 Task: Find connections with filter location Loja with filter topic #managementwith filter profile language German with filter current company CavinKare with filter school Vasireddy Venkatadri Institute of Technology, Nambur (V), Pedakakani(M), PIN-522508(CC-BQ) with filter industry Medical Practices with filter service category Corporate Law with filter keywords title Over the Phone Interpreter
Action: Mouse moved to (577, 80)
Screenshot: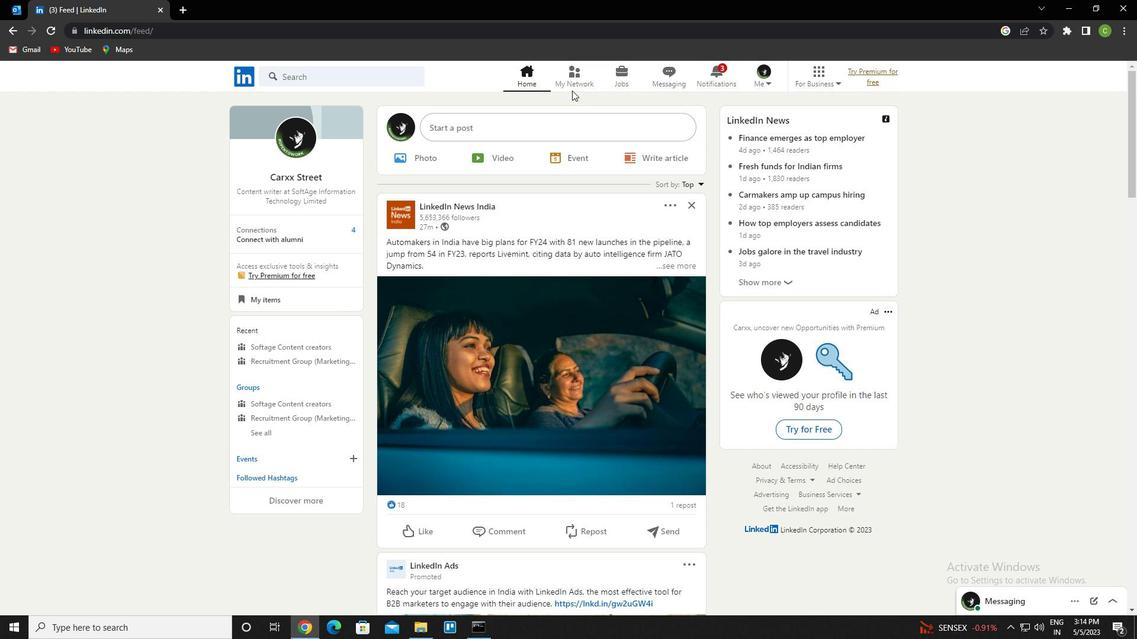 
Action: Mouse pressed left at (577, 80)
Screenshot: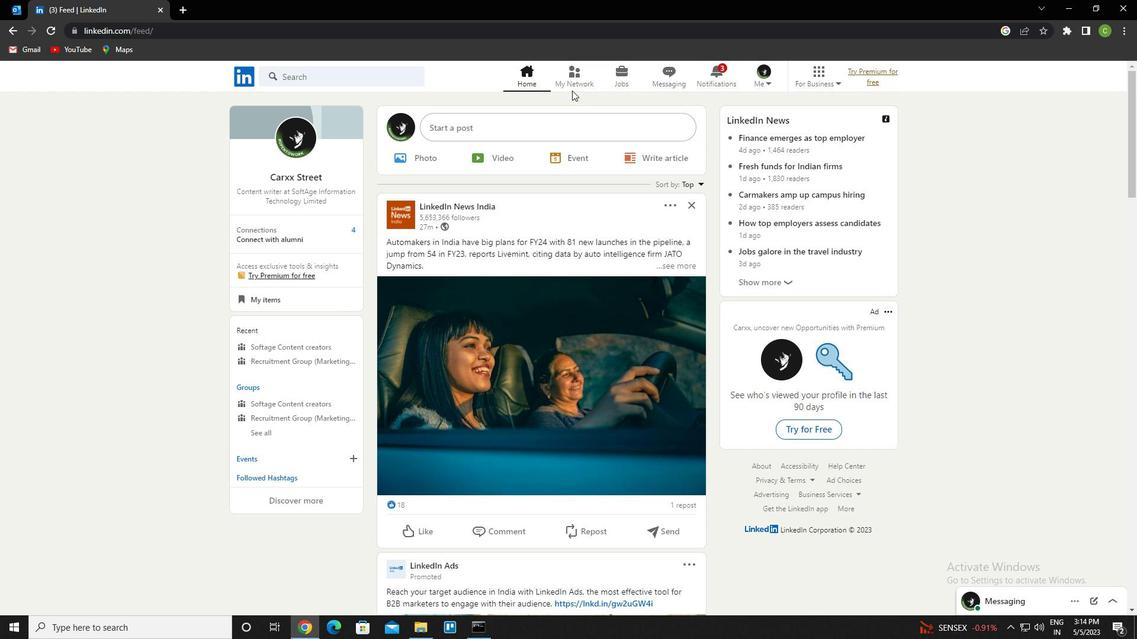 
Action: Mouse moved to (382, 143)
Screenshot: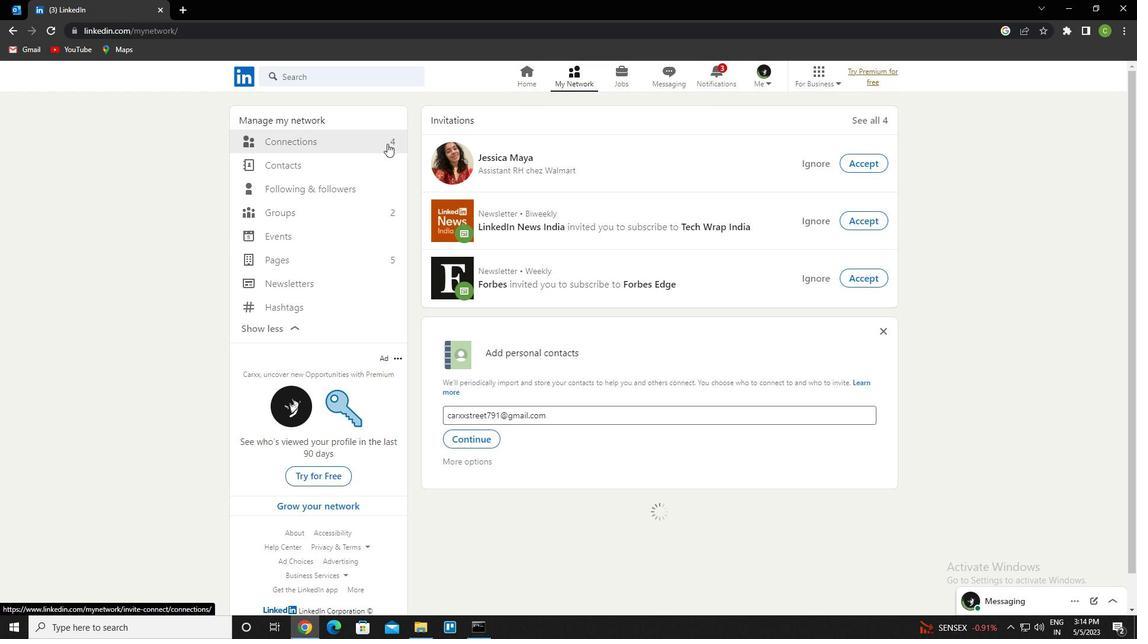 
Action: Mouse pressed left at (382, 143)
Screenshot: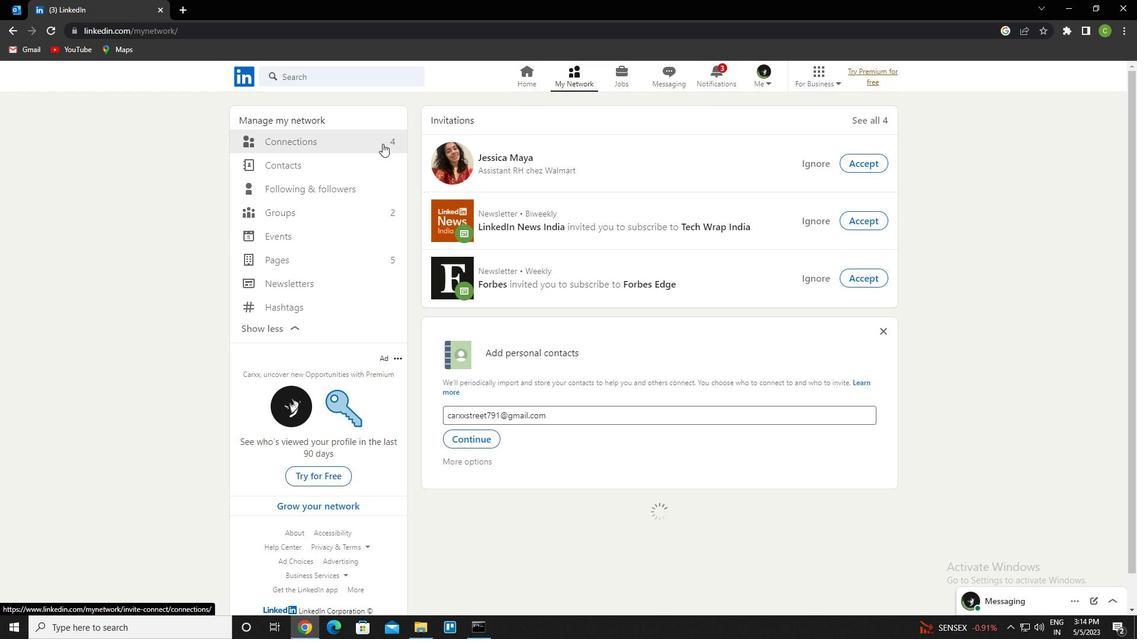 
Action: Mouse moved to (678, 145)
Screenshot: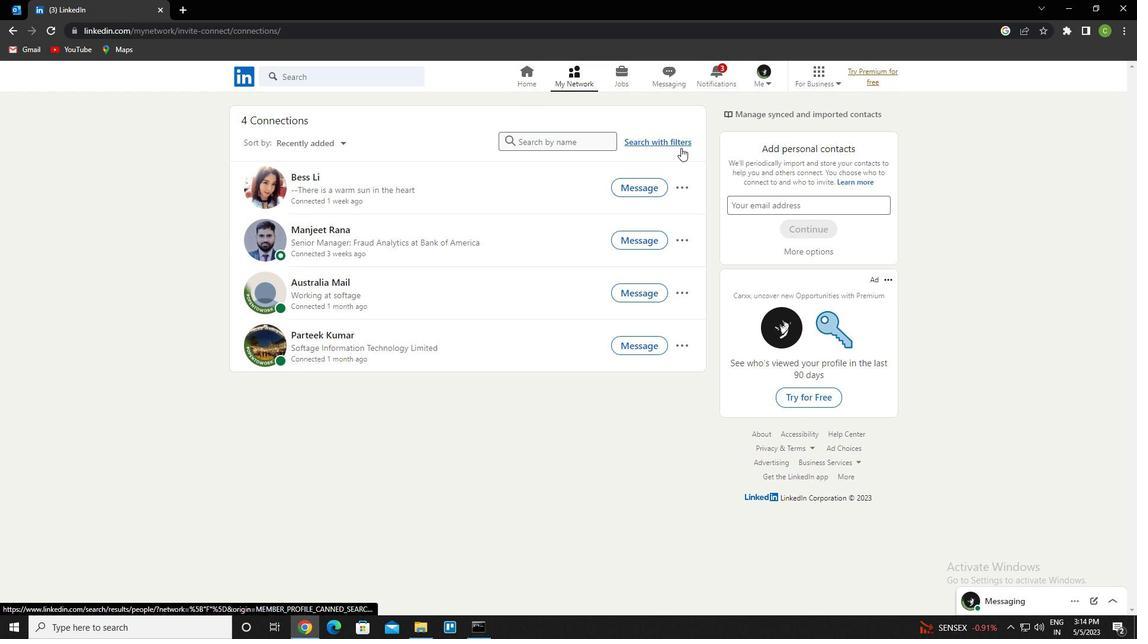 
Action: Mouse pressed left at (678, 145)
Screenshot: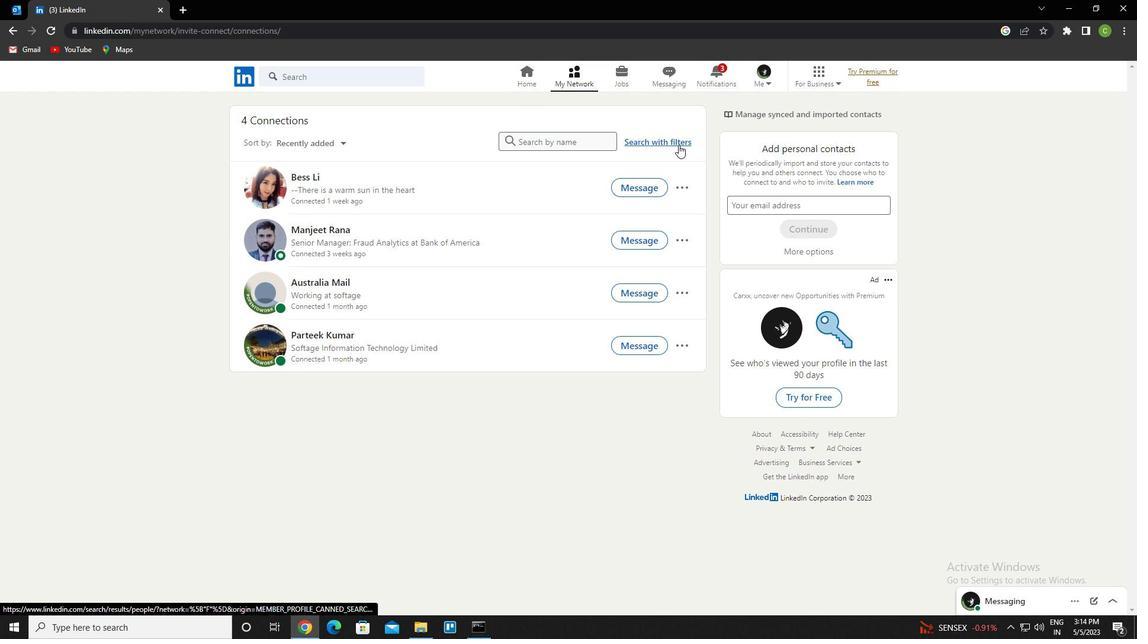 
Action: Mouse moved to (604, 110)
Screenshot: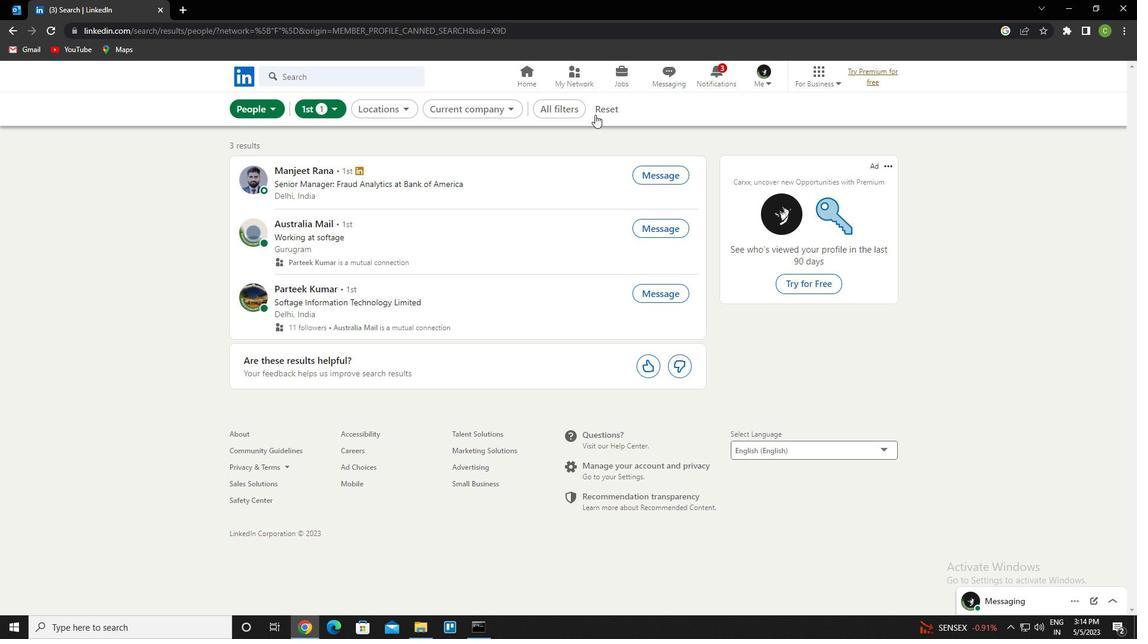 
Action: Mouse pressed left at (604, 110)
Screenshot: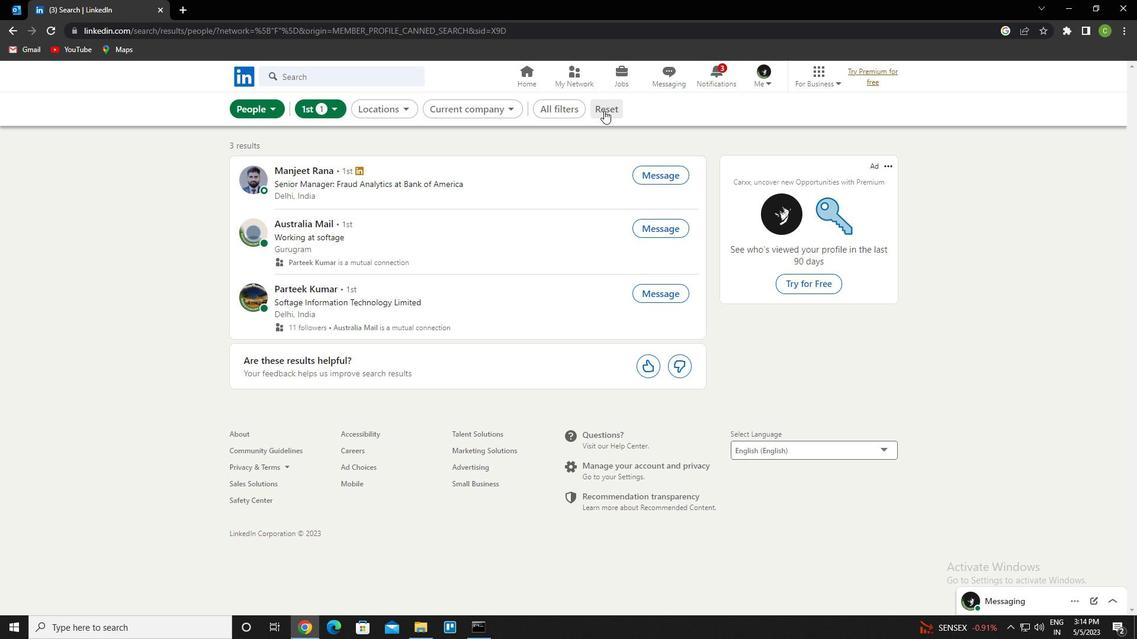 
Action: Mouse moved to (584, 111)
Screenshot: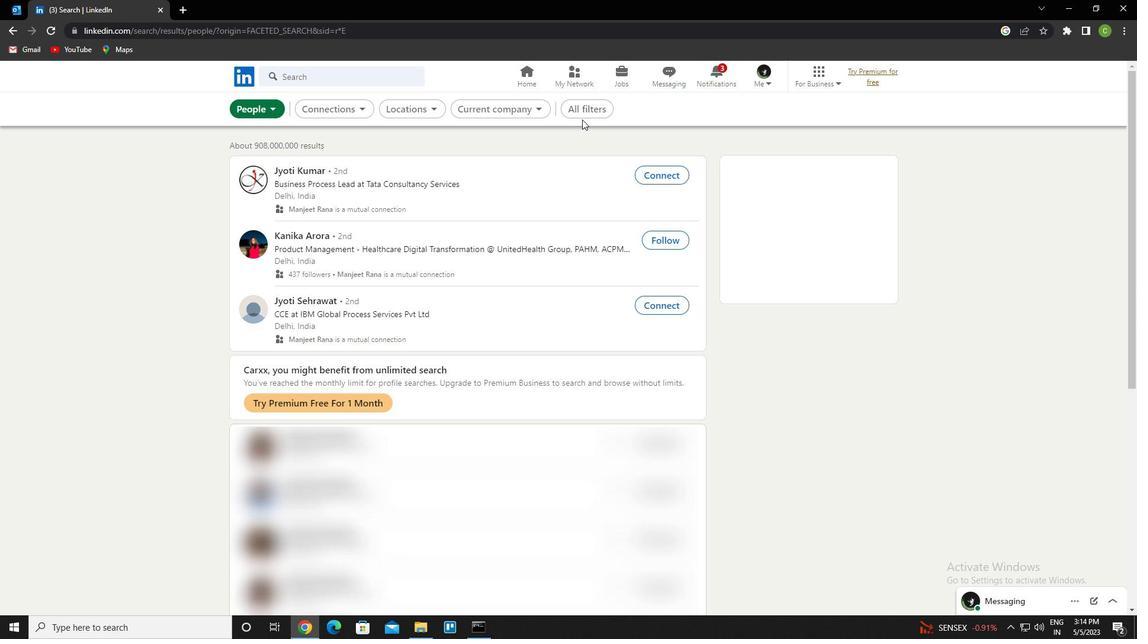 
Action: Mouse pressed left at (584, 111)
Screenshot: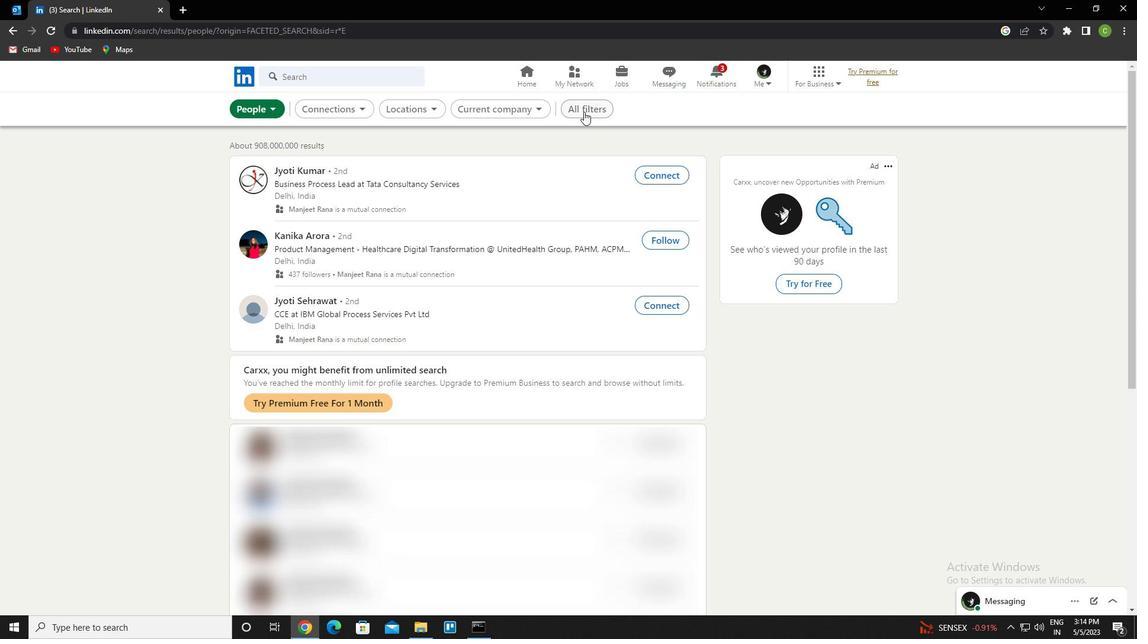 
Action: Mouse moved to (1008, 390)
Screenshot: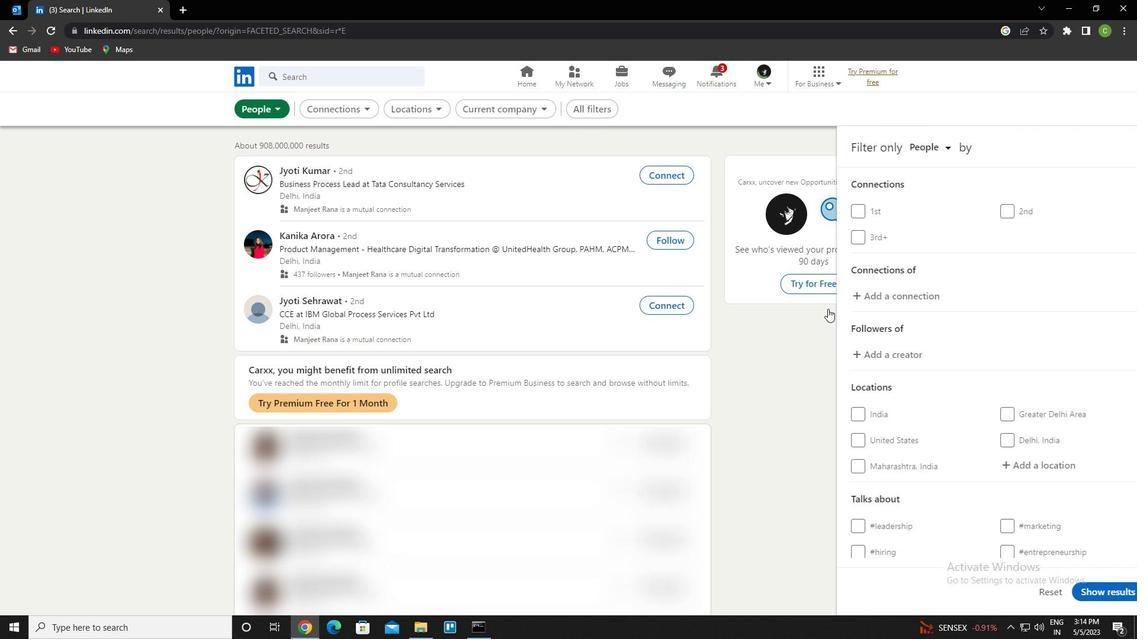 
Action: Mouse scrolled (1008, 389) with delta (0, 0)
Screenshot: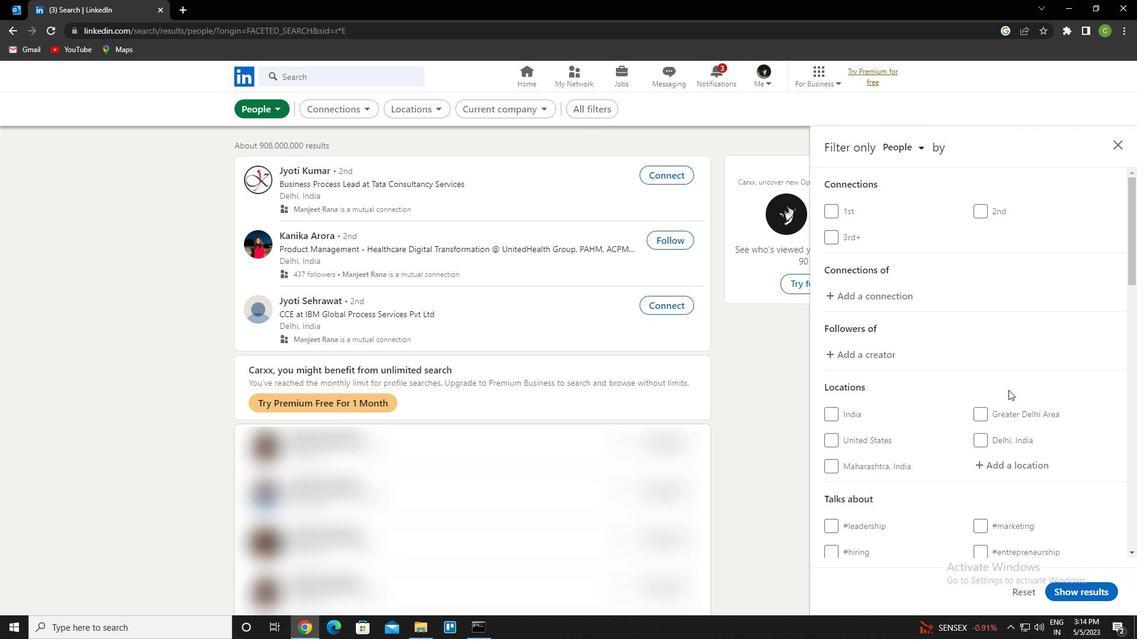 
Action: Mouse scrolled (1008, 389) with delta (0, 0)
Screenshot: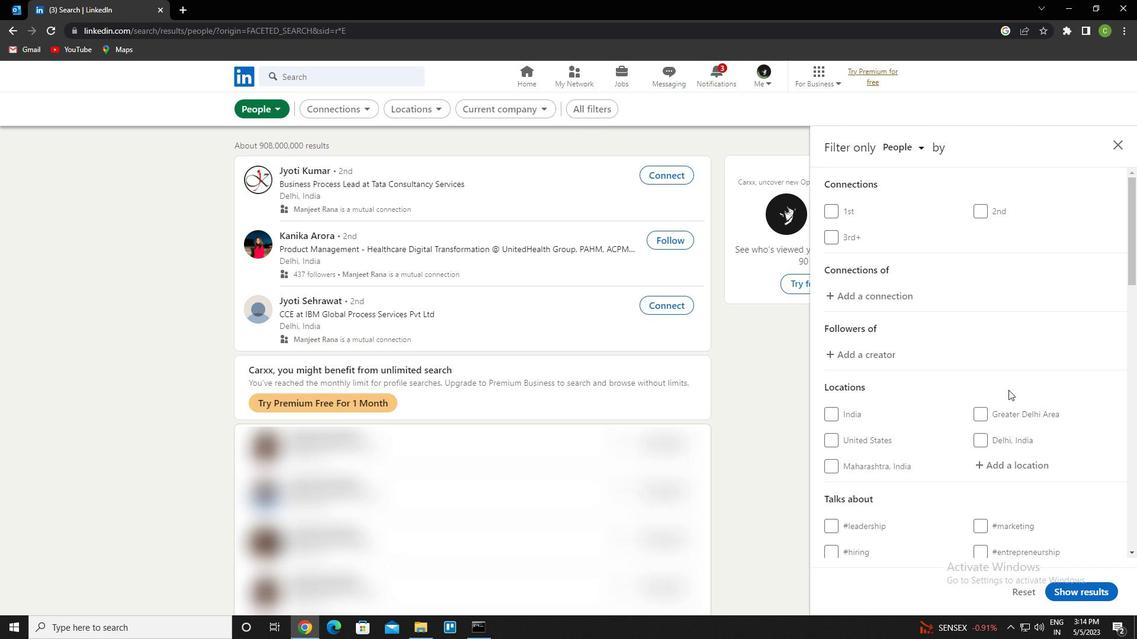 
Action: Mouse moved to (1017, 348)
Screenshot: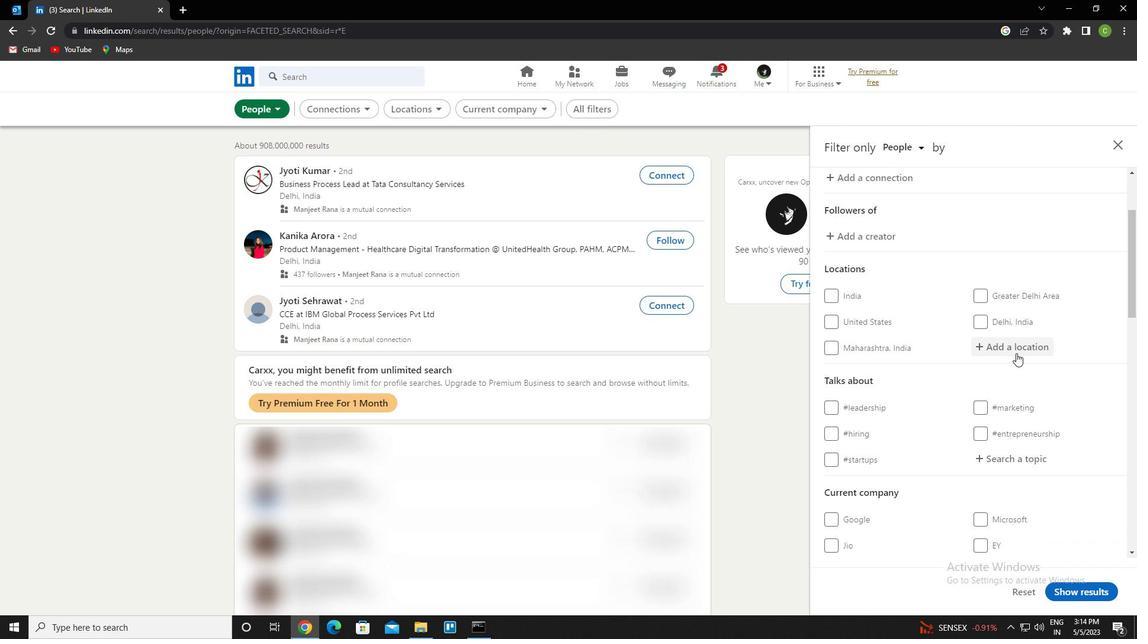
Action: Mouse pressed left at (1017, 348)
Screenshot: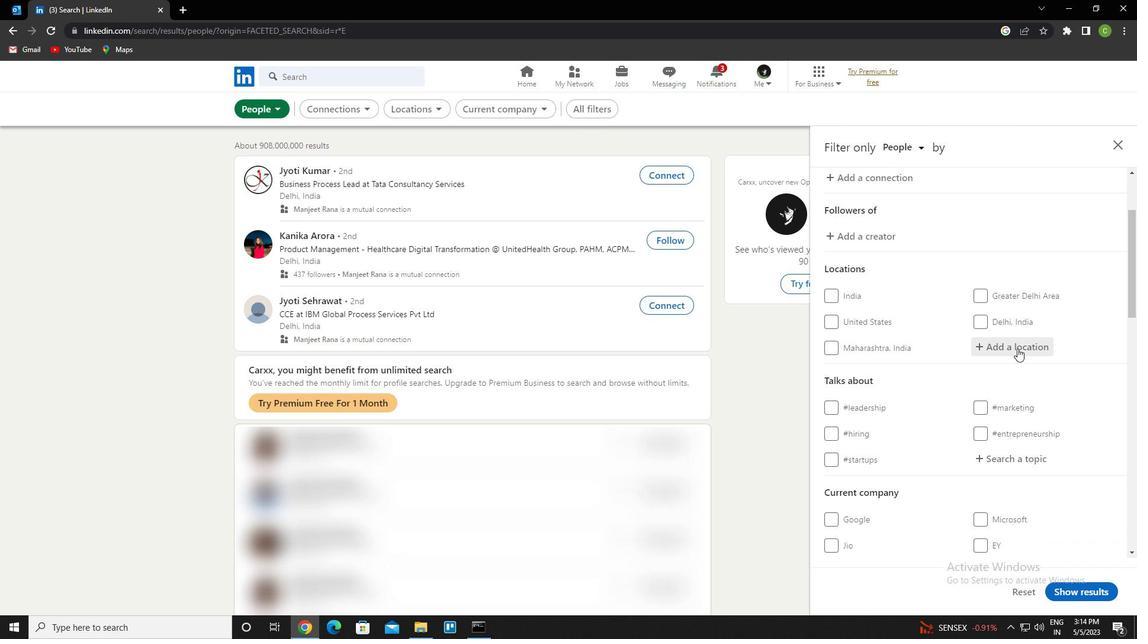 
Action: Key pressed <Key.caps_lock><Key.caps_lock><Key.caps_lock><Key.caps_lock><Key.caps_lock><Key.caps_lock><Key.caps_lock><Key.caps_lock><Key.caps_lock><Key.caps_lock><Key.caps_lock><Key.caps_lock><Key.caps_lock><Key.caps_lock><Key.caps_lock><Key.caps_lock><Key.caps_lock><Key.caps_lock><Key.caps_lock><Key.caps_lock><Key.caps_lock><Key.caps_lock><Key.caps_lock><Key.caps_lock><Key.caps_lock><Key.caps_lock><Key.caps_lock><Key.caps_lock><Key.caps_lock><Key.caps_lock><Key.caps_lock><Key.caps_lock><Key.caps_lock><Key.caps_lock><Key.caps_lock><Key.caps_lock><Key.caps_lock><Key.caps_lock><Key.caps_lock><Key.caps_lock><Key.caps_lock><Key.caps_lock><Key.caps_lock><Key.caps_lock><Key.caps_lock><Key.caps_lock><Key.caps_lock><Key.caps_lock><Key.caps_lock><Key.caps_lock><Key.caps_lock><Key.caps_lock><Key.caps_lock><Key.caps_lock><Key.caps_lock><Key.caps_lock><Key.caps_lock><Key.caps_lock><Key.caps_lock><Key.caps_lock><Key.caps_lock><Key.caps_lock><Key.caps_lock><Key.caps_lock><Key.caps_lock><Key.caps_lock><Key.caps_lock><Key.caps_lock><Key.caps_lock><Key.caps_lock><Key.caps_lock><Key.caps_lock><Key.caps_lock>Loja<Key.down><Key.enter>
Screenshot: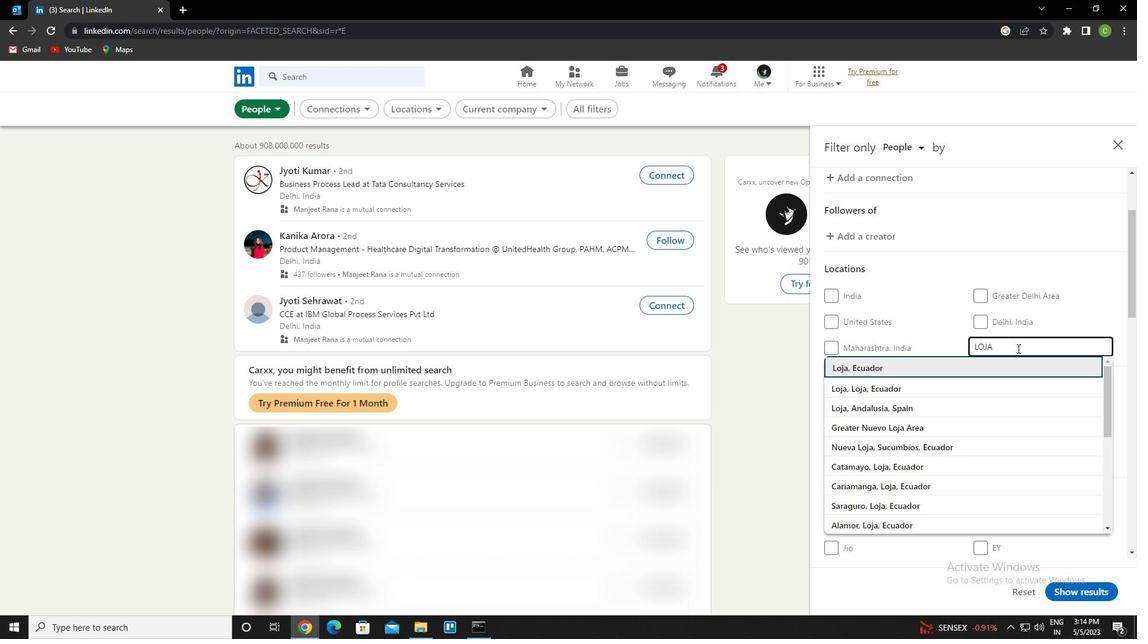 
Action: Mouse moved to (1017, 487)
Screenshot: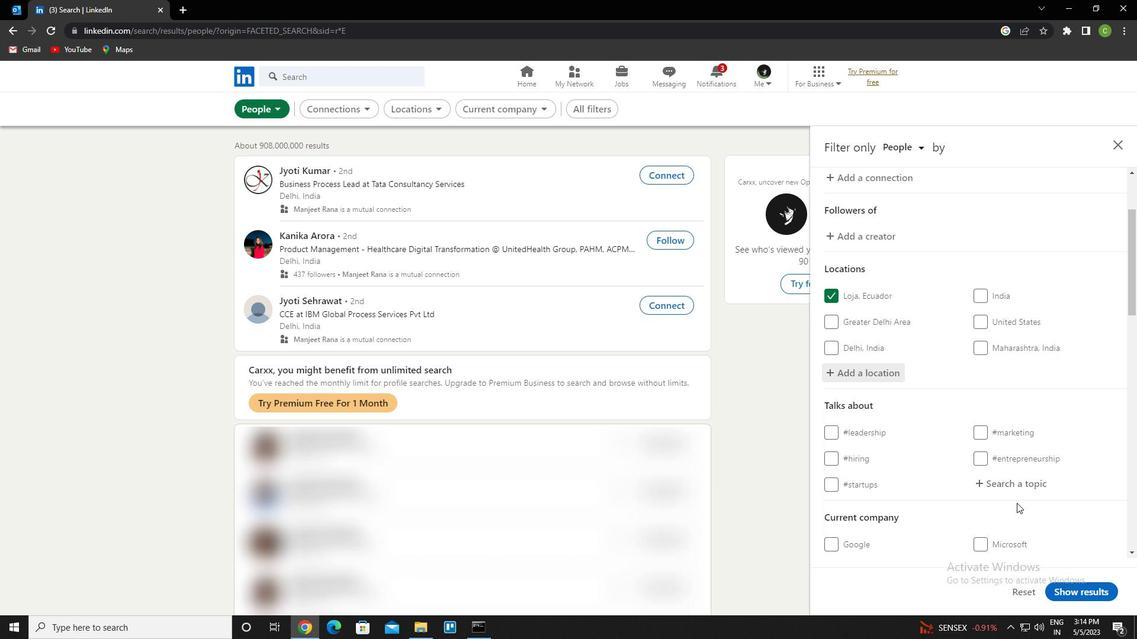 
Action: Mouse pressed left at (1017, 487)
Screenshot: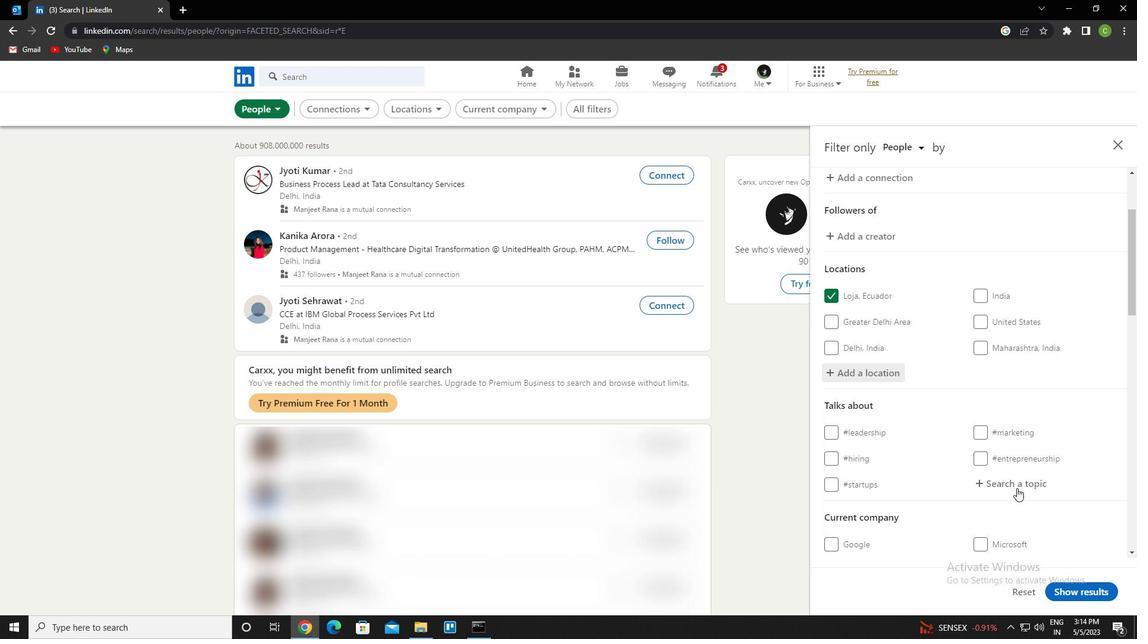 
Action: Key pressed m<Key.caps_lock>anagemn<Key.backspace>ent<Key.down><Key.enter>
Screenshot: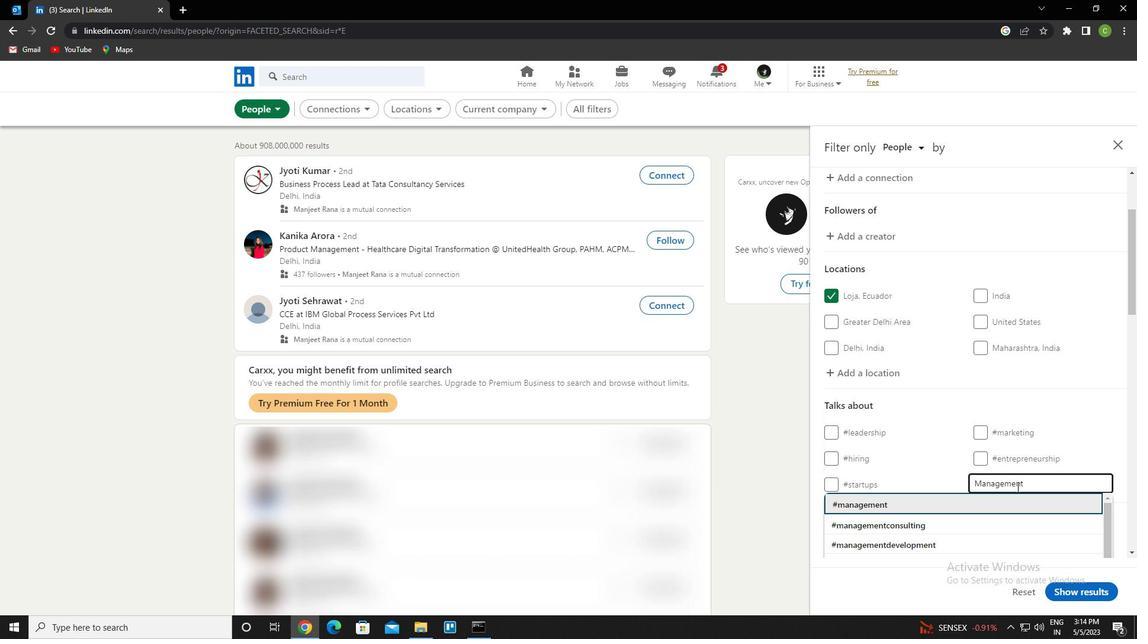 
Action: Mouse scrolled (1017, 486) with delta (0, 0)
Screenshot: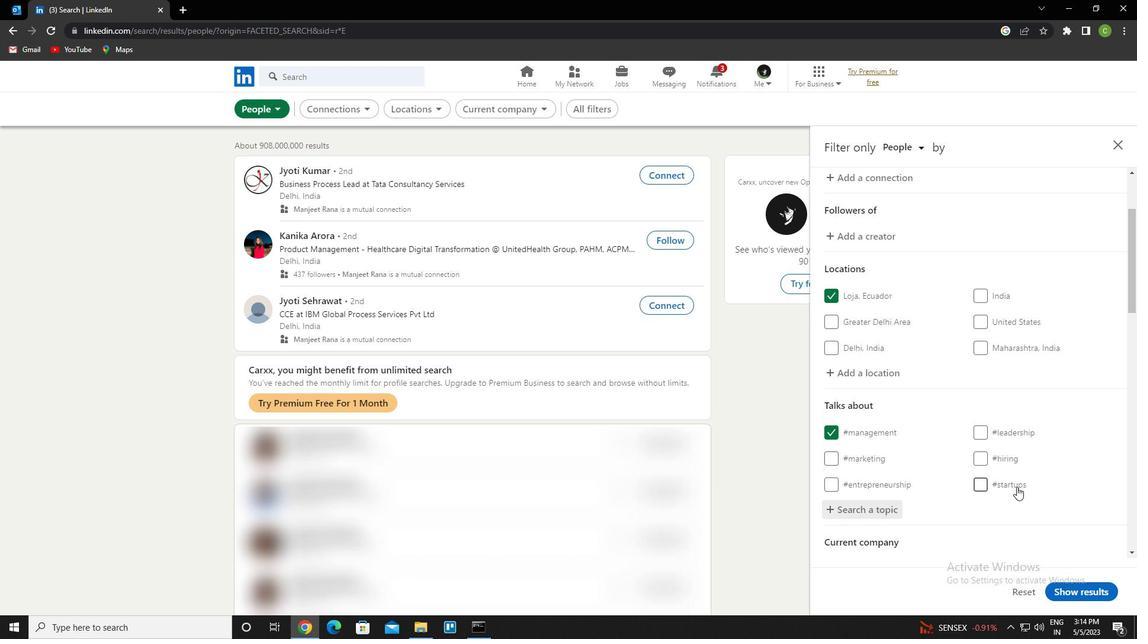 
Action: Mouse moved to (1017, 487)
Screenshot: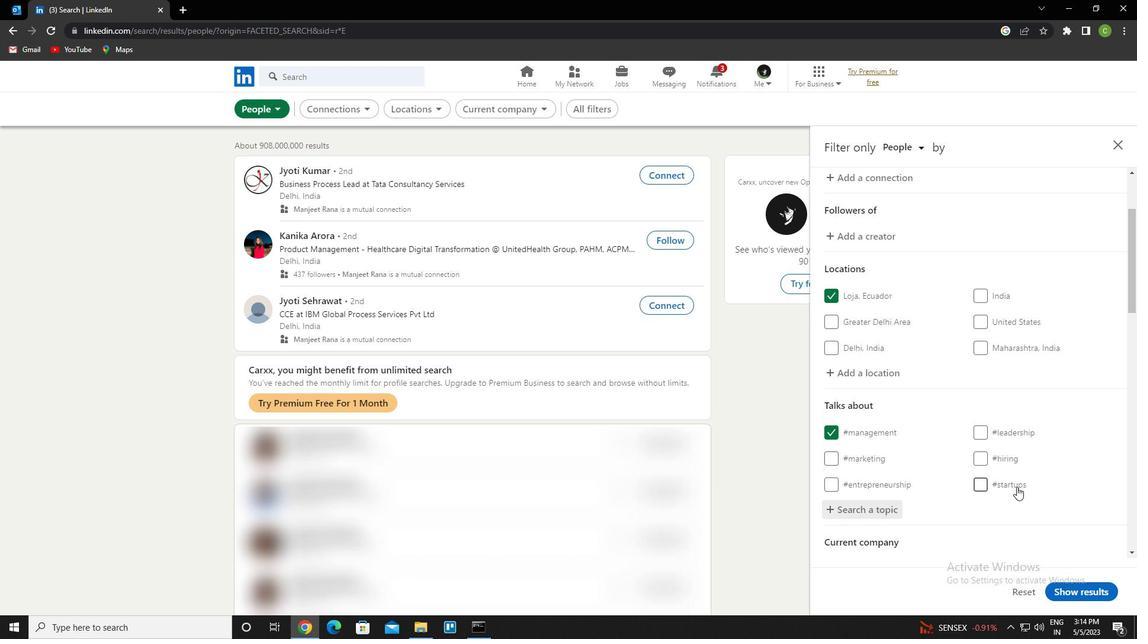 
Action: Mouse scrolled (1017, 486) with delta (0, 0)
Screenshot: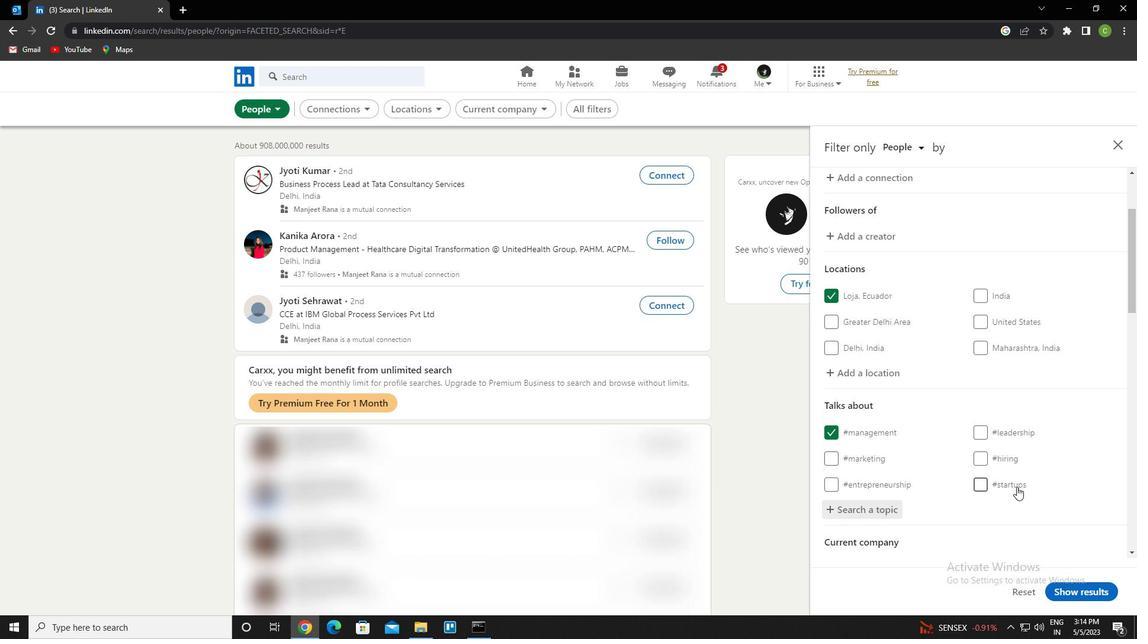
Action: Mouse moved to (1009, 481)
Screenshot: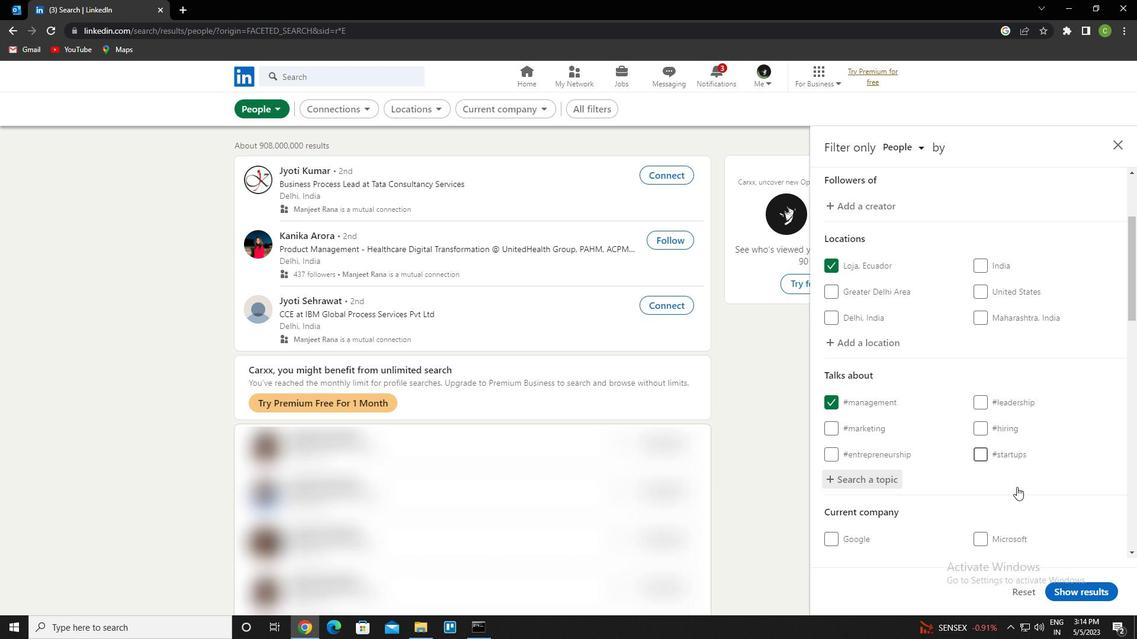 
Action: Mouse scrolled (1009, 481) with delta (0, 0)
Screenshot: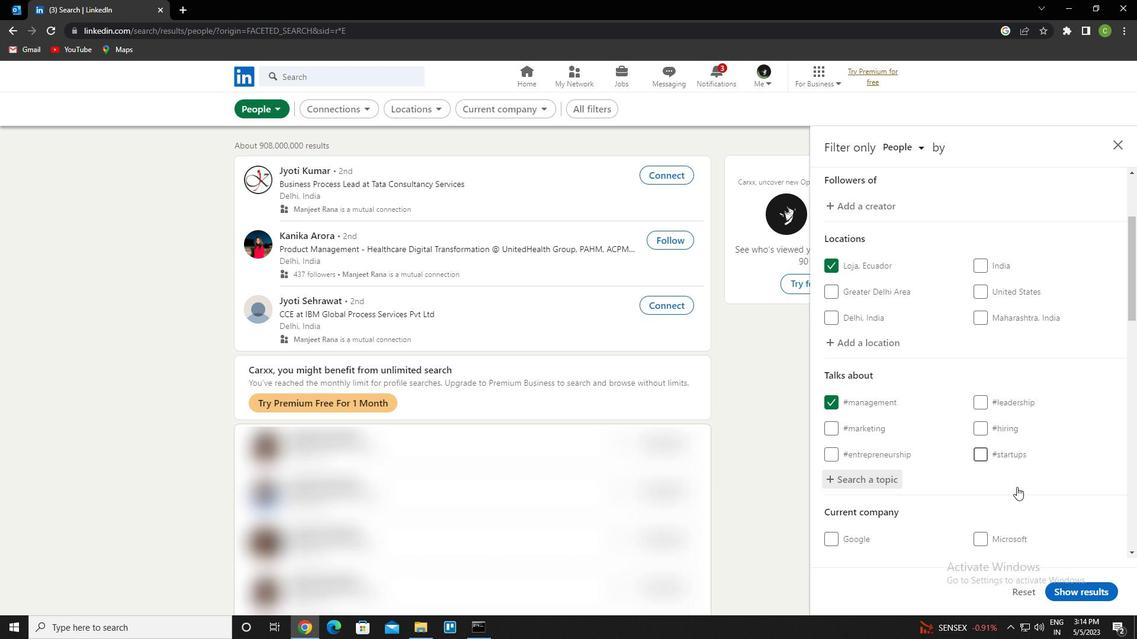 
Action: Mouse moved to (996, 467)
Screenshot: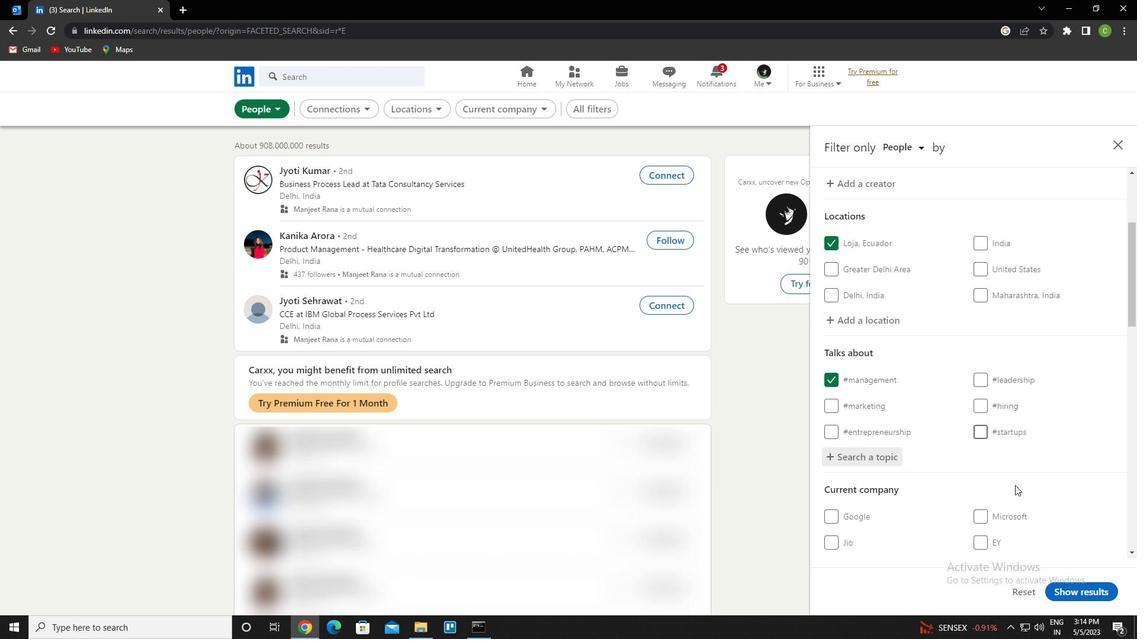 
Action: Mouse scrolled (996, 466) with delta (0, 0)
Screenshot: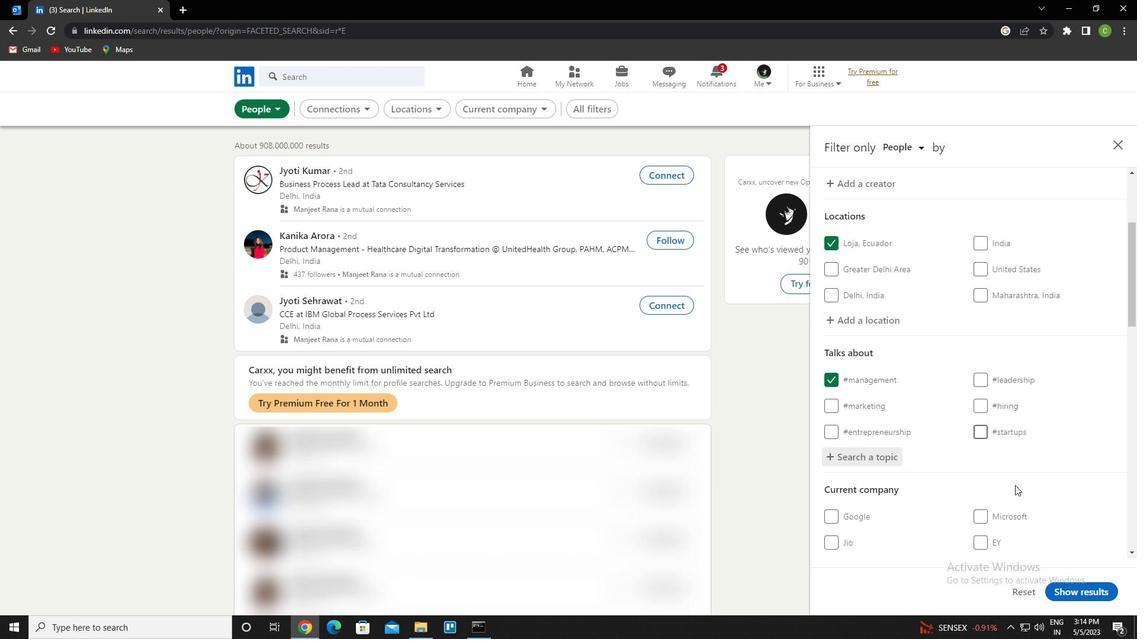 
Action: Mouse moved to (989, 458)
Screenshot: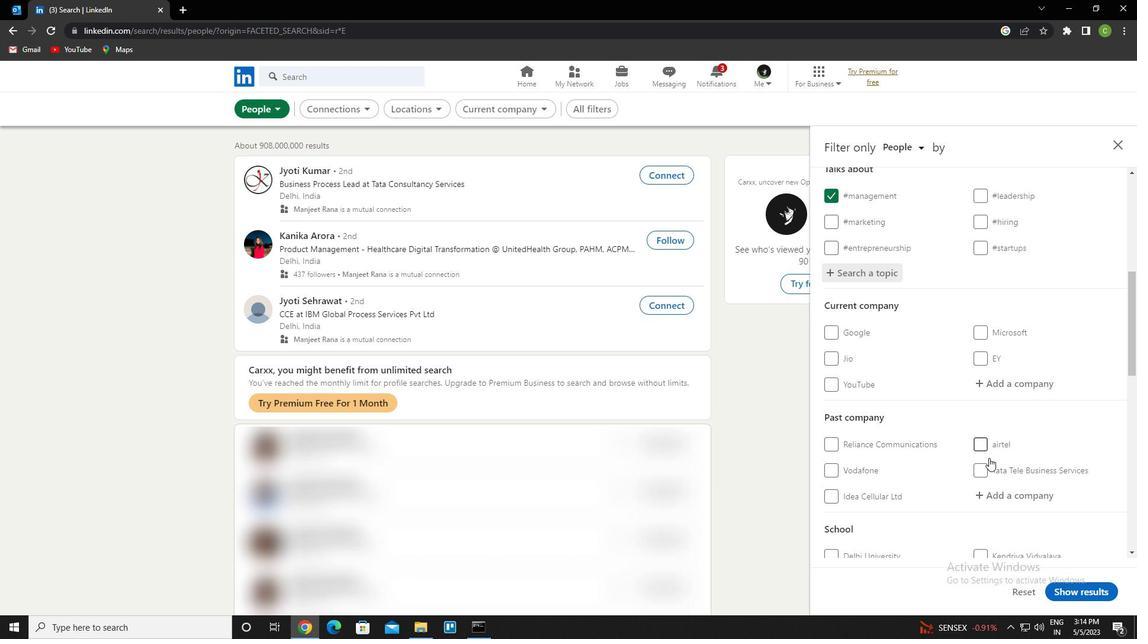 
Action: Mouse scrolled (989, 457) with delta (0, 0)
Screenshot: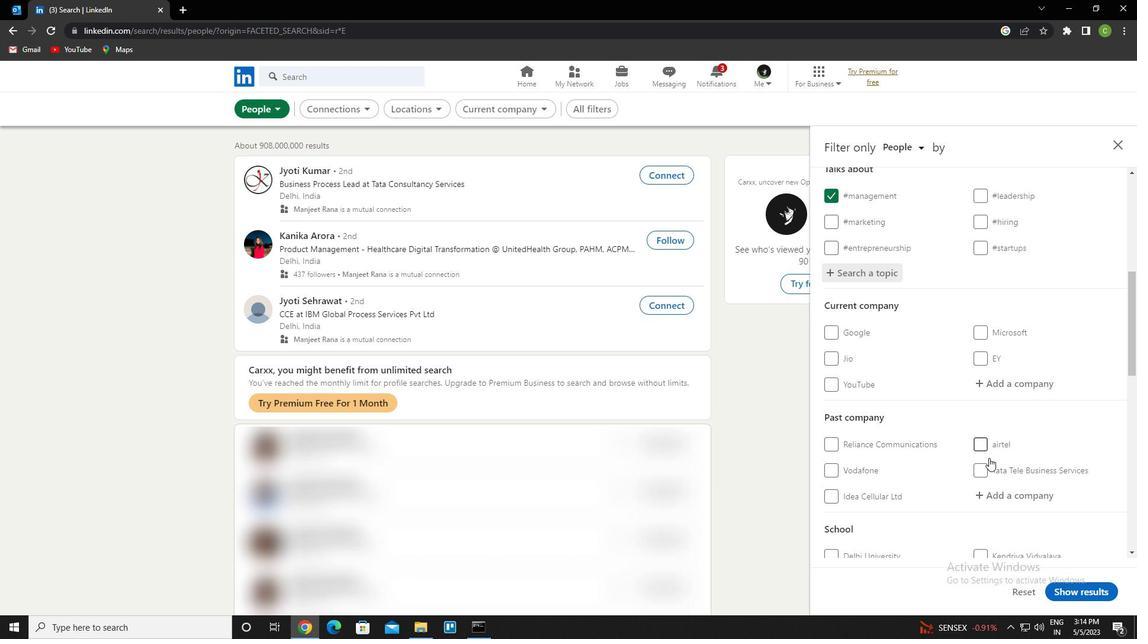 
Action: Mouse moved to (988, 459)
Screenshot: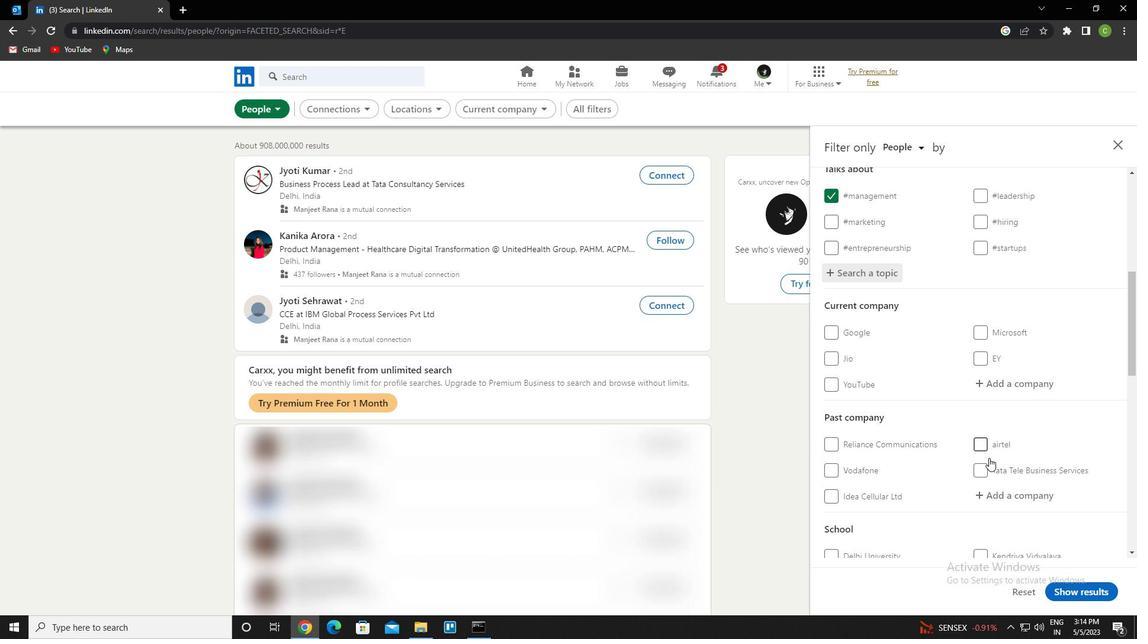 
Action: Mouse scrolled (988, 458) with delta (0, 0)
Screenshot: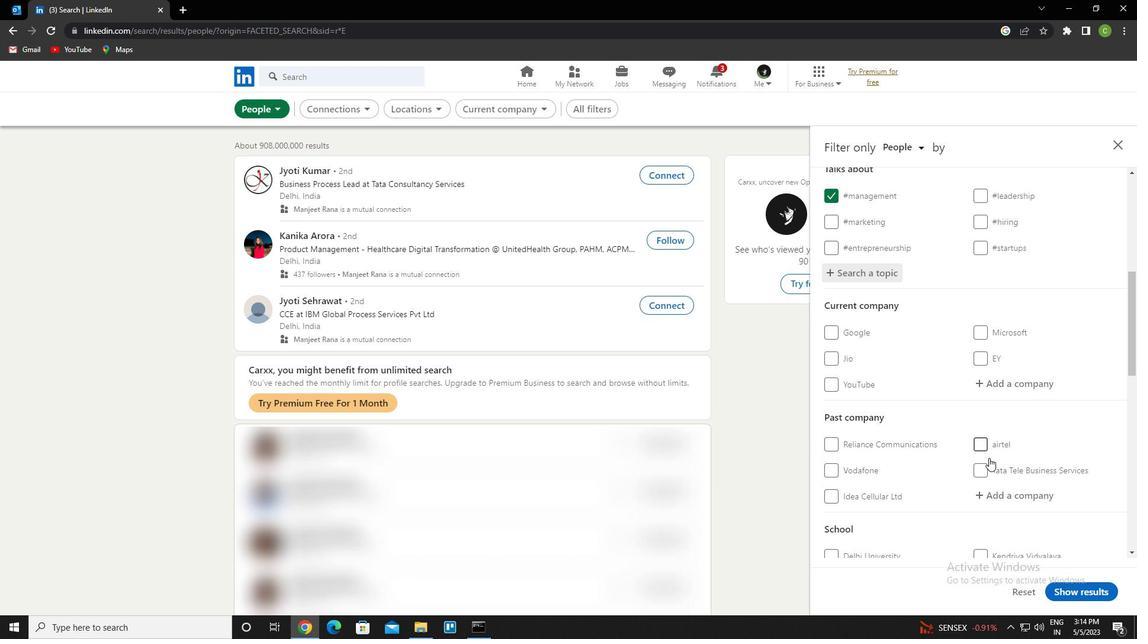 
Action: Mouse scrolled (988, 458) with delta (0, 0)
Screenshot: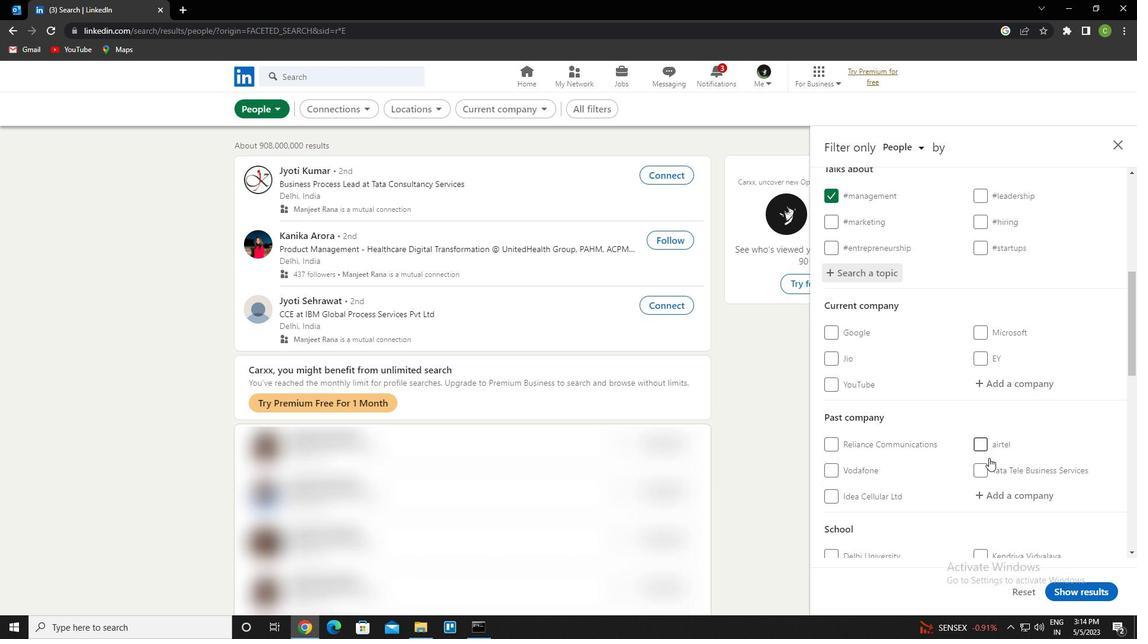 
Action: Mouse scrolled (988, 458) with delta (0, 0)
Screenshot: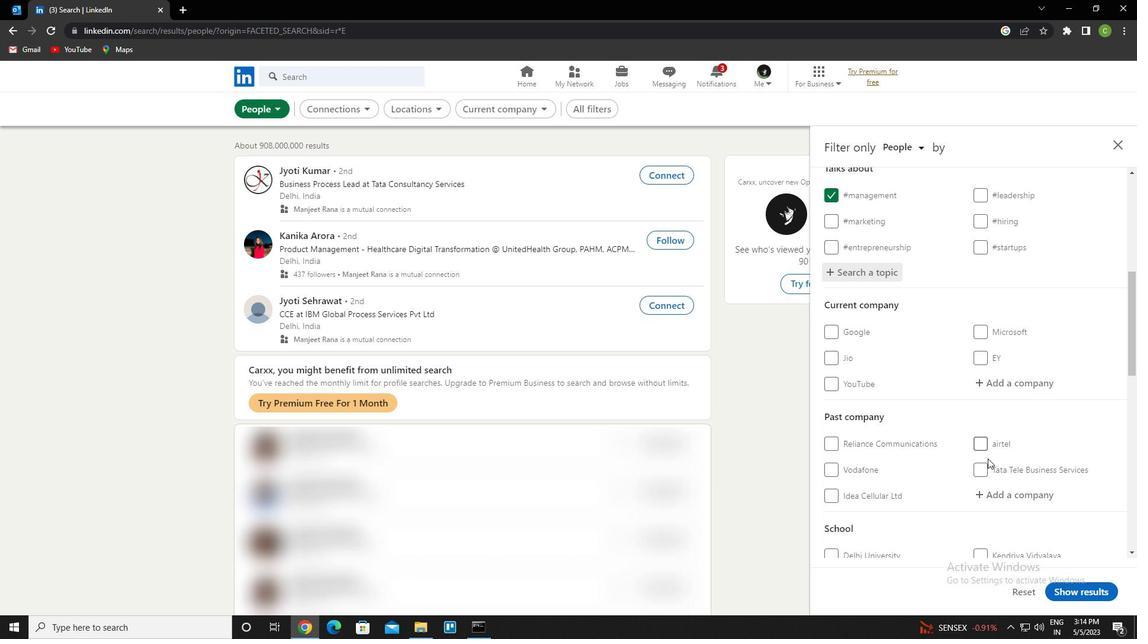 
Action: Mouse scrolled (988, 458) with delta (0, 0)
Screenshot: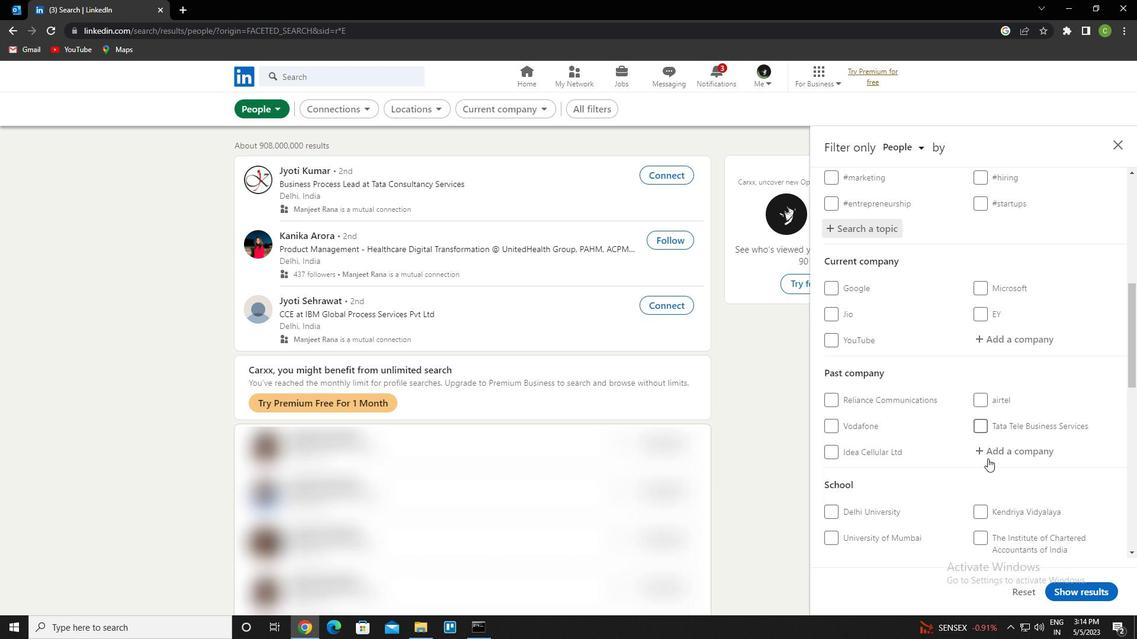 
Action: Mouse scrolled (988, 458) with delta (0, 0)
Screenshot: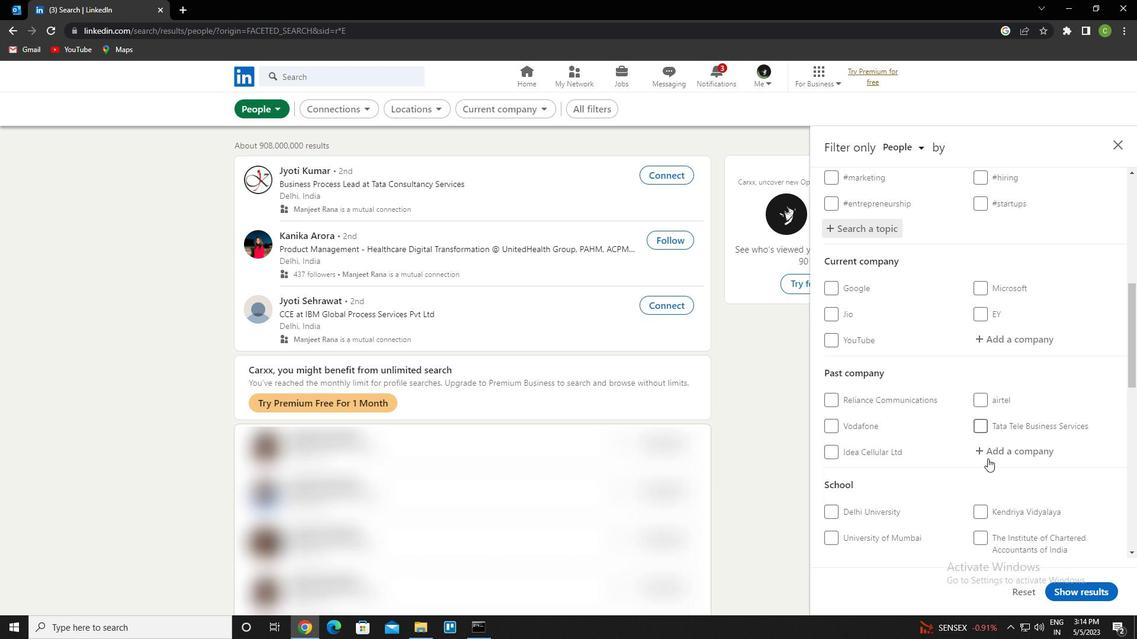 
Action: Mouse moved to (830, 501)
Screenshot: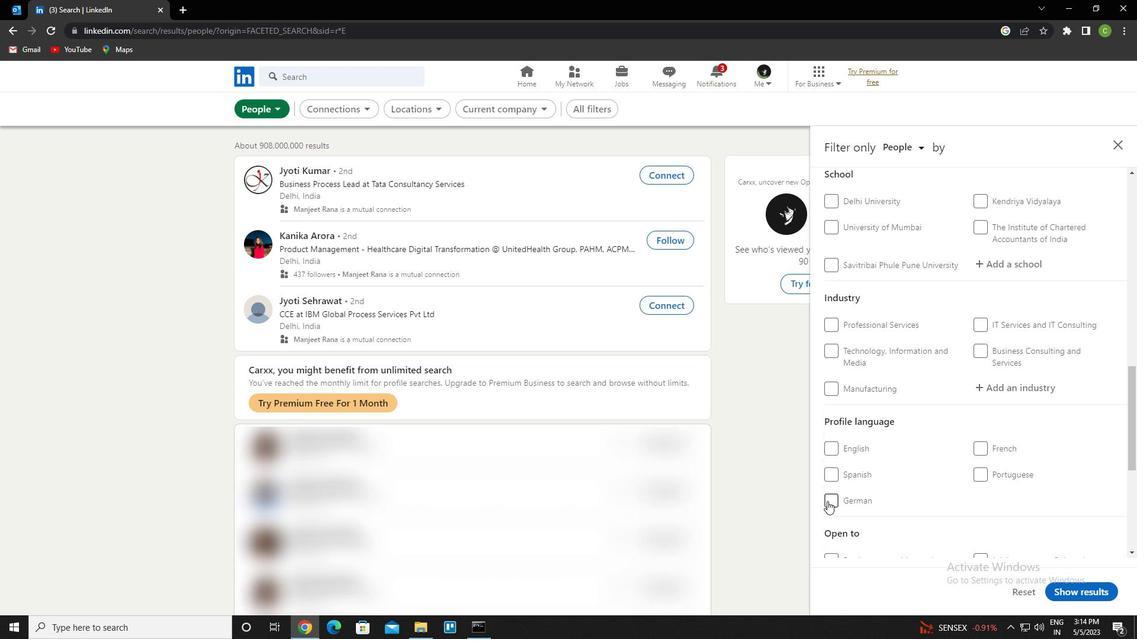 
Action: Mouse pressed left at (830, 501)
Screenshot: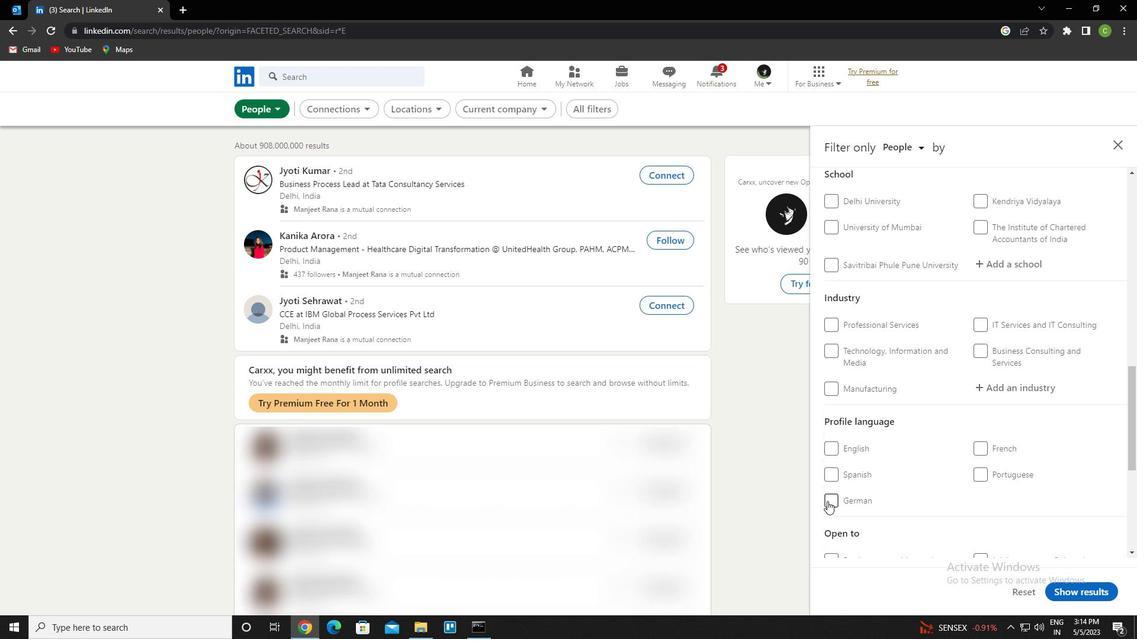 
Action: Mouse moved to (931, 469)
Screenshot: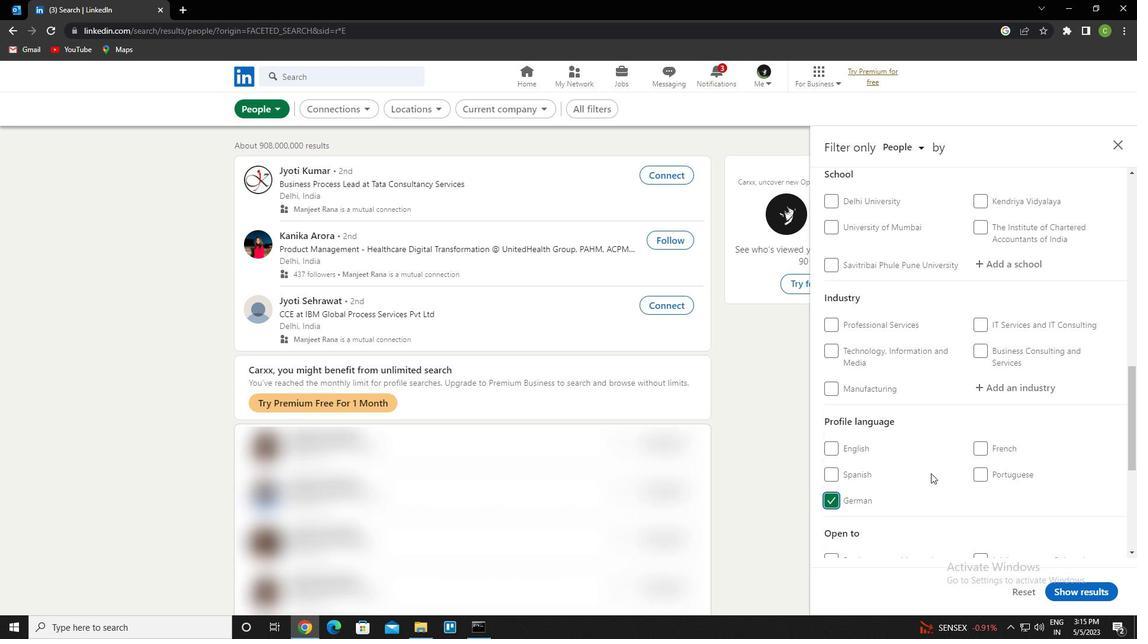 
Action: Mouse scrolled (931, 469) with delta (0, 0)
Screenshot: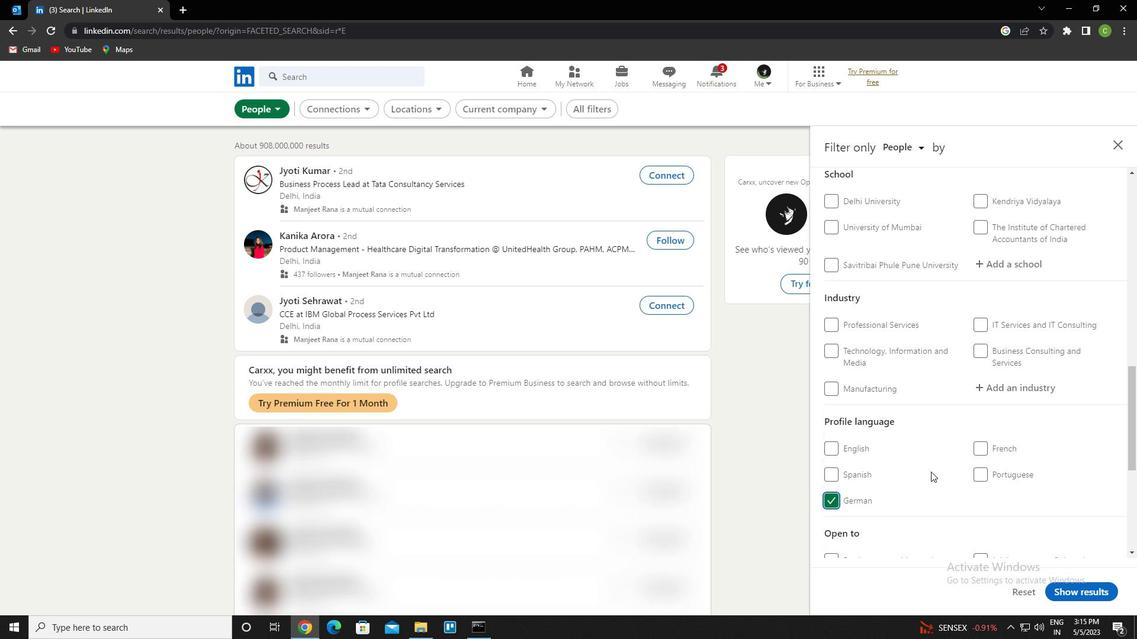 
Action: Mouse scrolled (931, 469) with delta (0, 0)
Screenshot: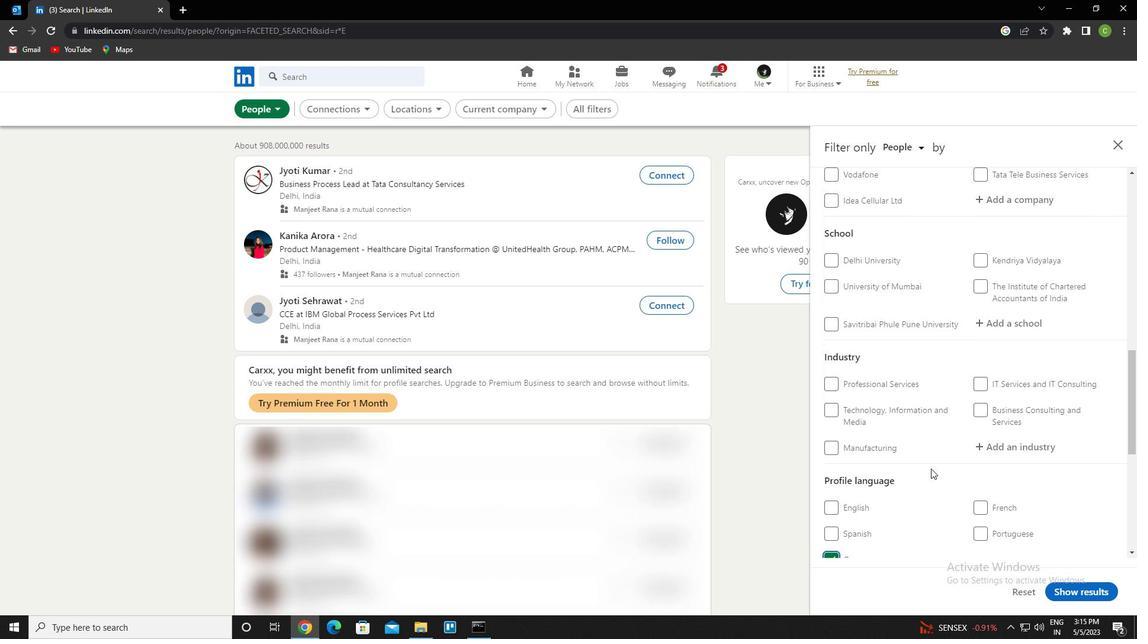 
Action: Mouse scrolled (931, 469) with delta (0, 0)
Screenshot: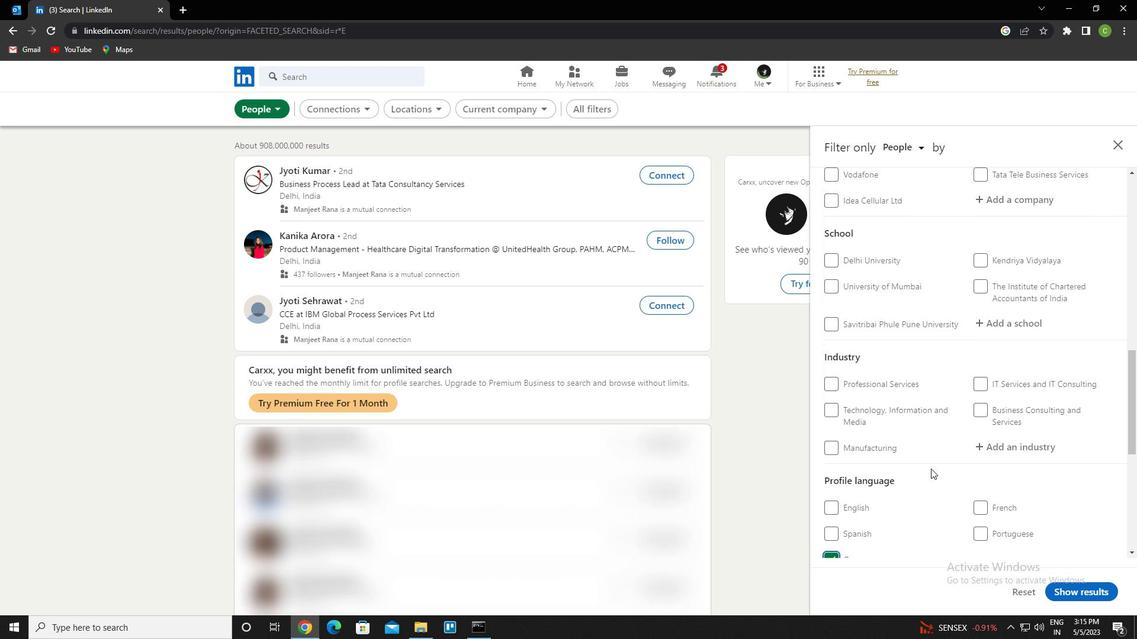 
Action: Mouse scrolled (931, 469) with delta (0, 0)
Screenshot: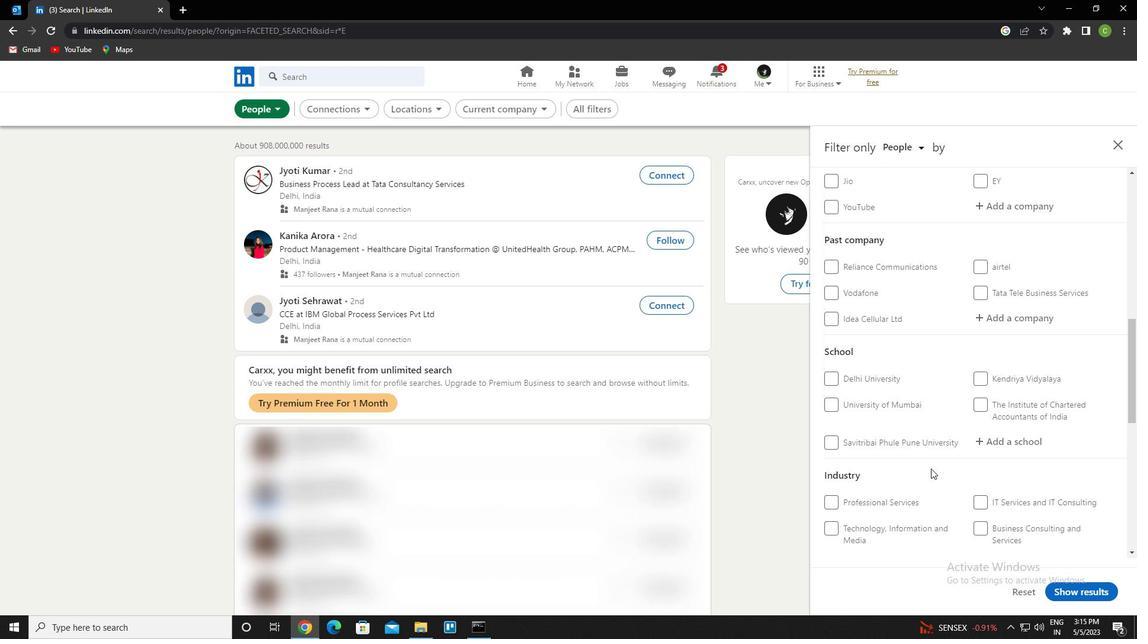 
Action: Mouse scrolled (931, 469) with delta (0, 0)
Screenshot: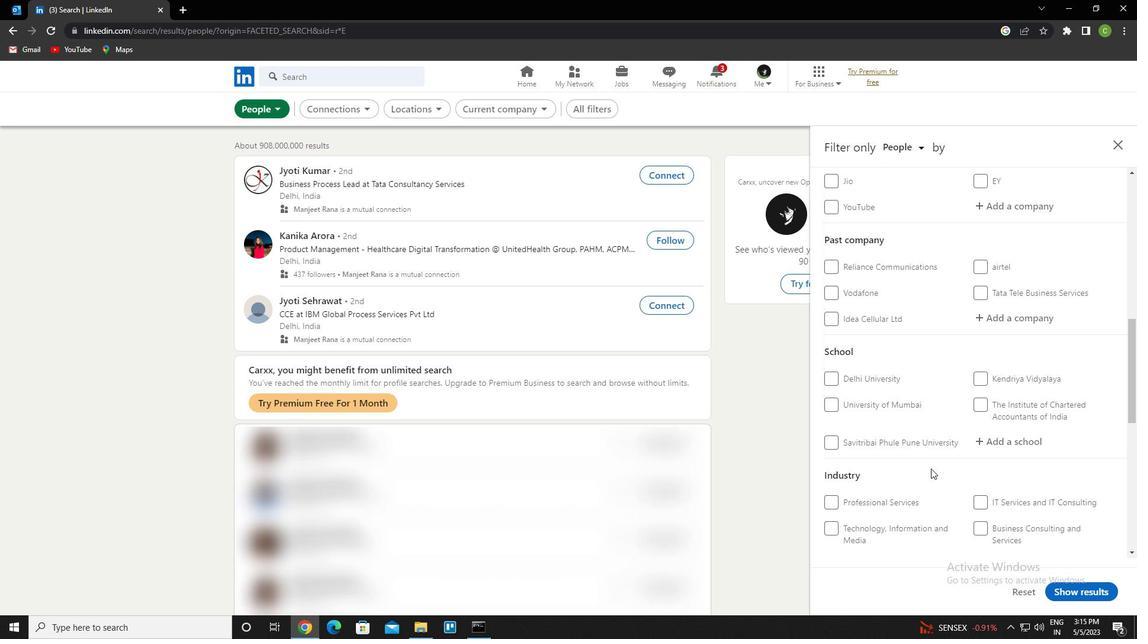 
Action: Mouse scrolled (931, 469) with delta (0, 0)
Screenshot: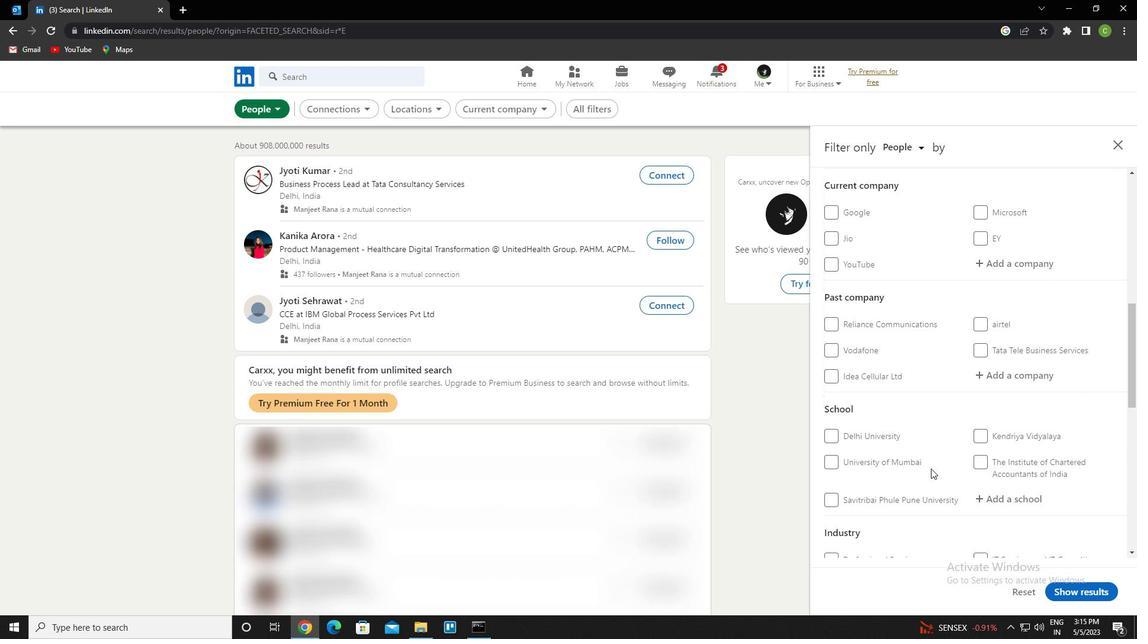 
Action: Mouse moved to (1008, 387)
Screenshot: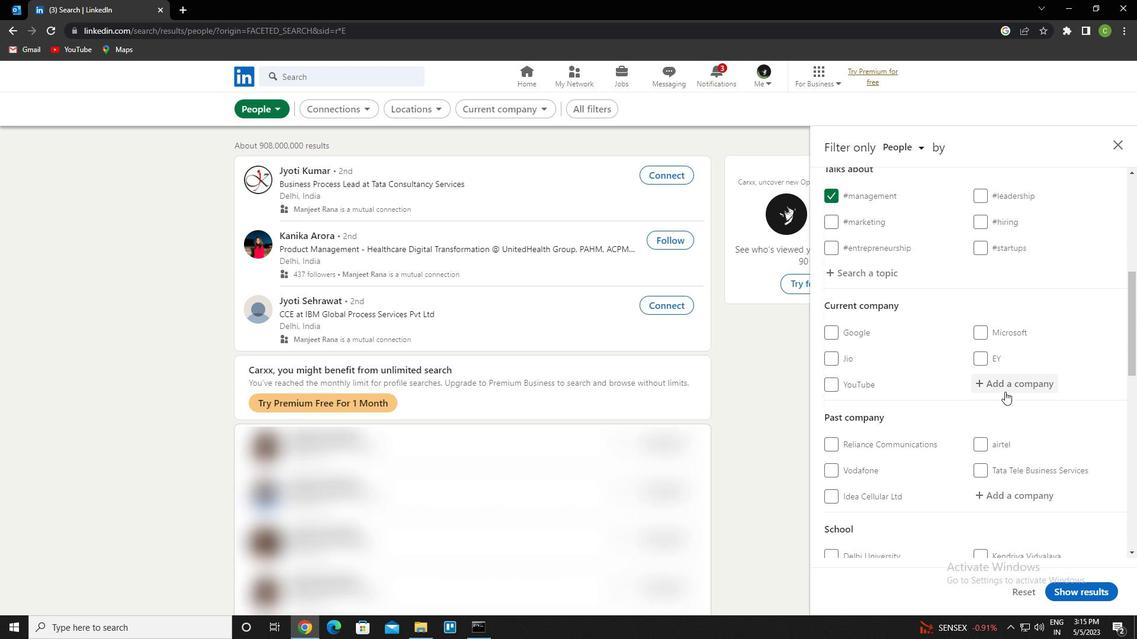 
Action: Mouse pressed left at (1008, 387)
Screenshot: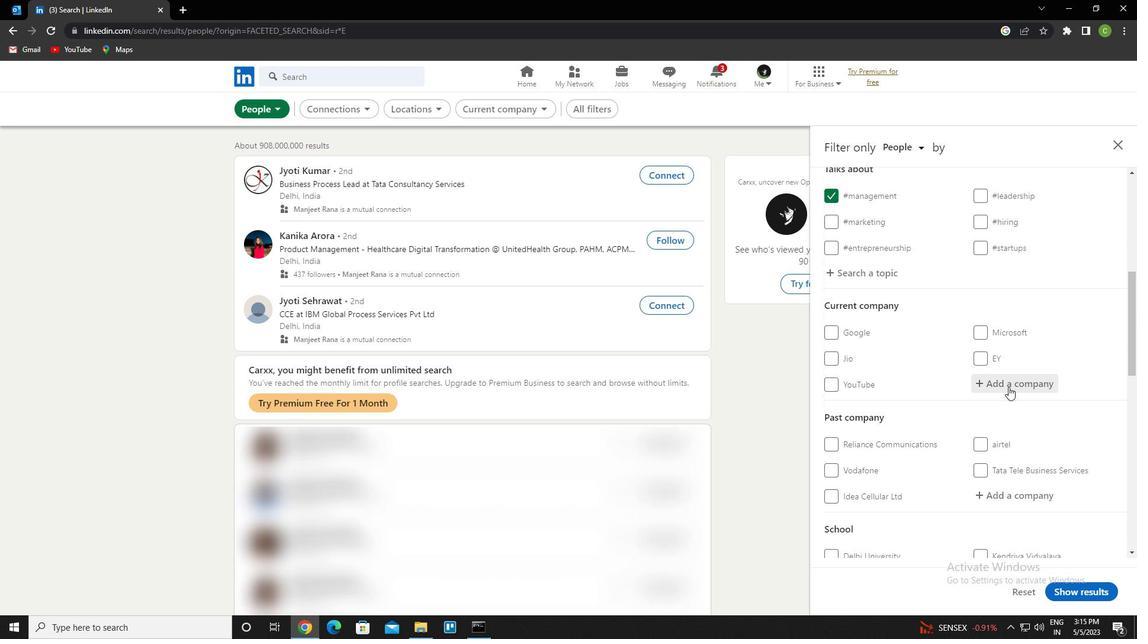 
Action: Mouse moved to (1007, 387)
Screenshot: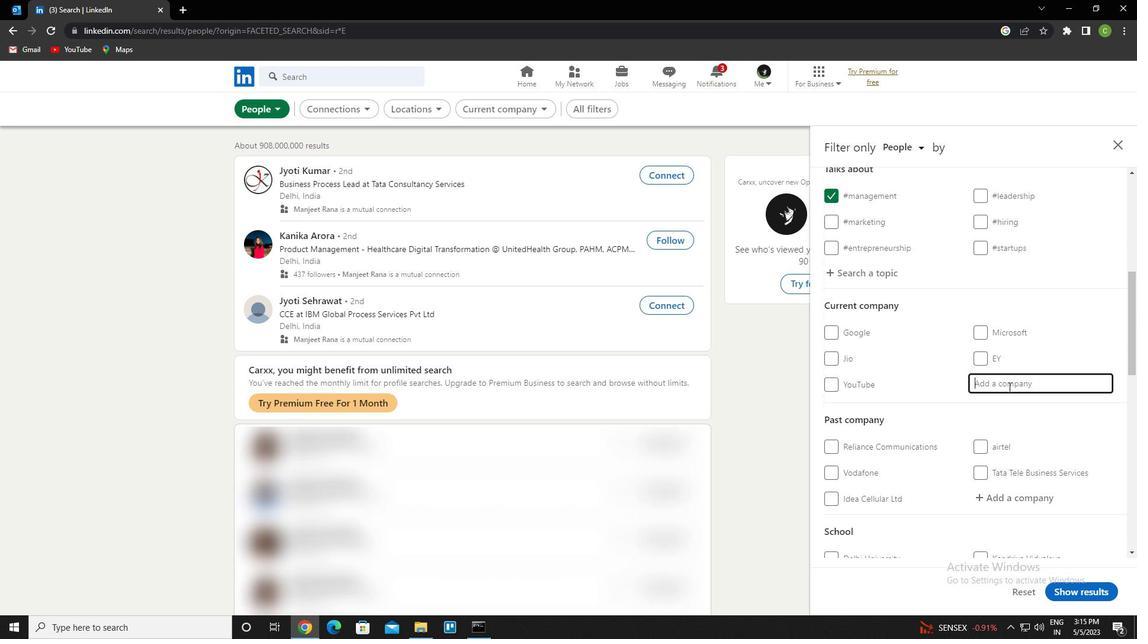 
Action: Key pressed <Key.caps_lock>c<Key.caps_lock>avinkare<Key.down><Key.enter>
Screenshot: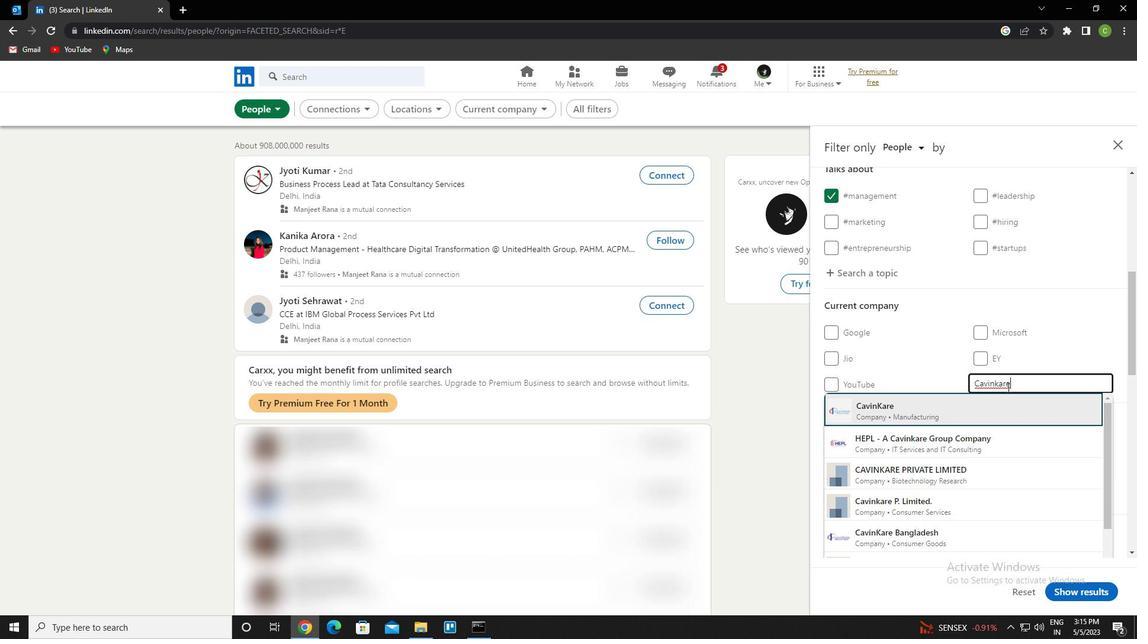 
Action: Mouse scrolled (1007, 386) with delta (0, 0)
Screenshot: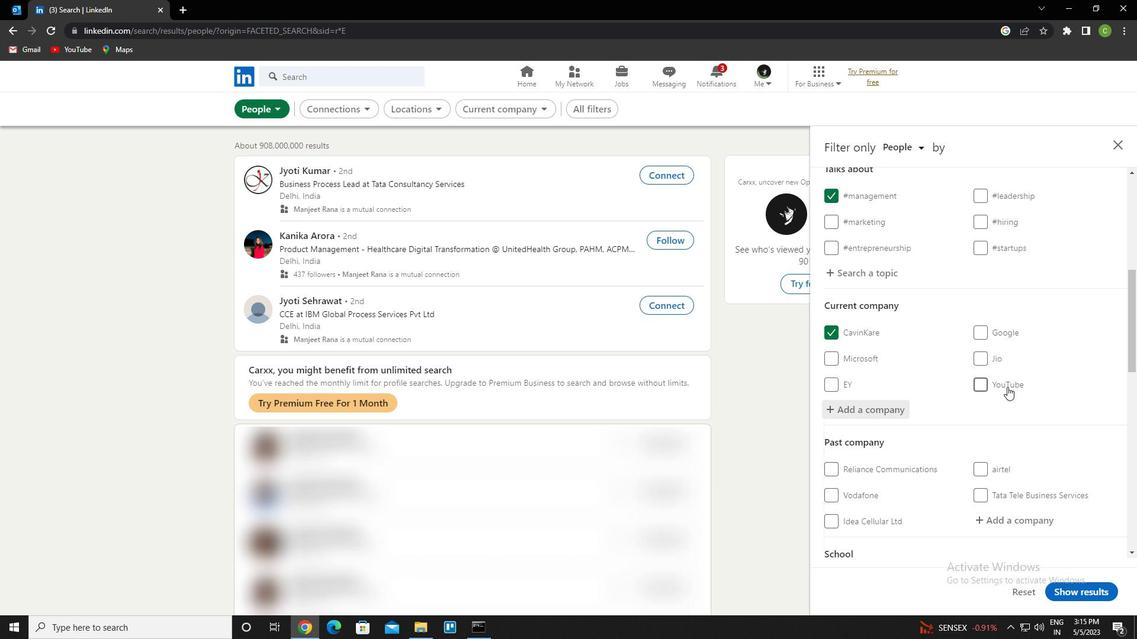 
Action: Mouse moved to (1007, 387)
Screenshot: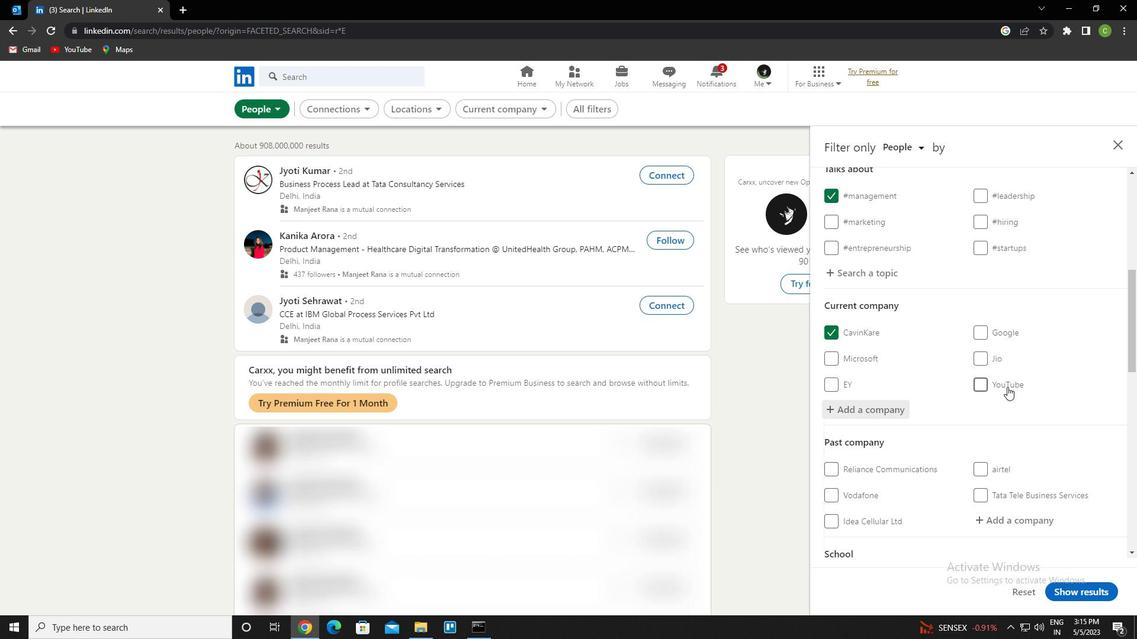 
Action: Mouse scrolled (1007, 386) with delta (0, 0)
Screenshot: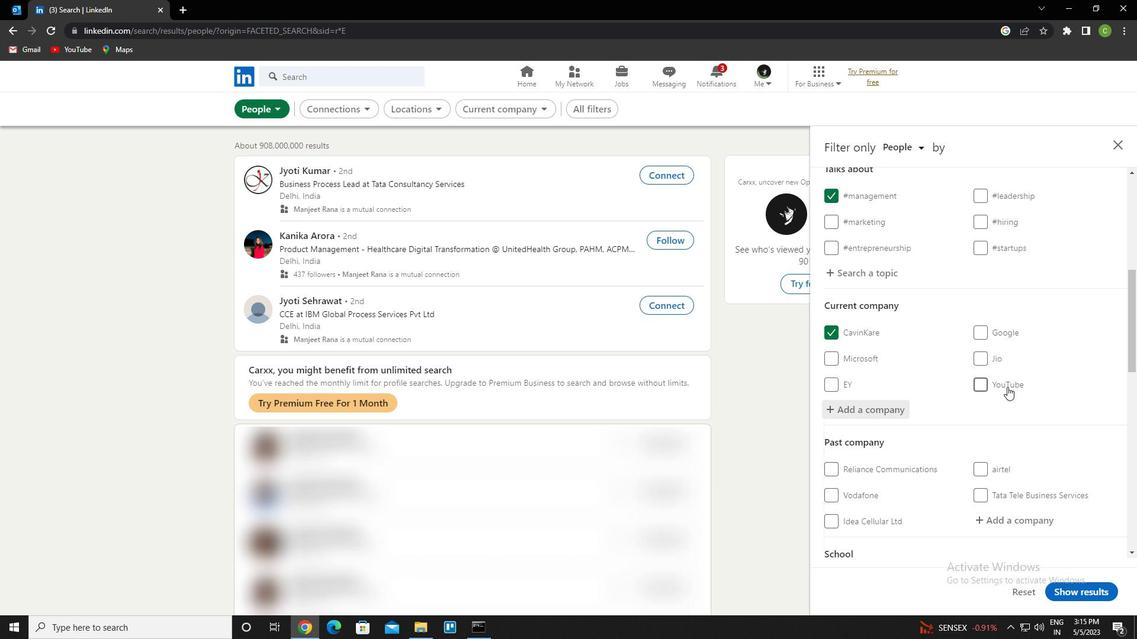 
Action: Mouse scrolled (1007, 386) with delta (0, 0)
Screenshot: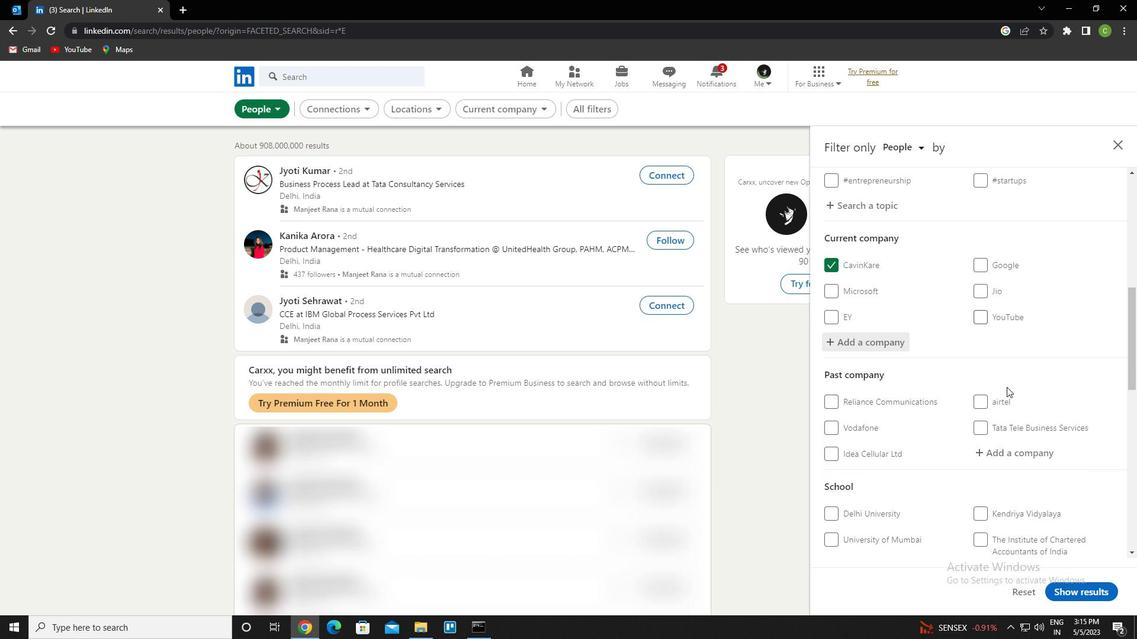 
Action: Mouse scrolled (1007, 386) with delta (0, 0)
Screenshot: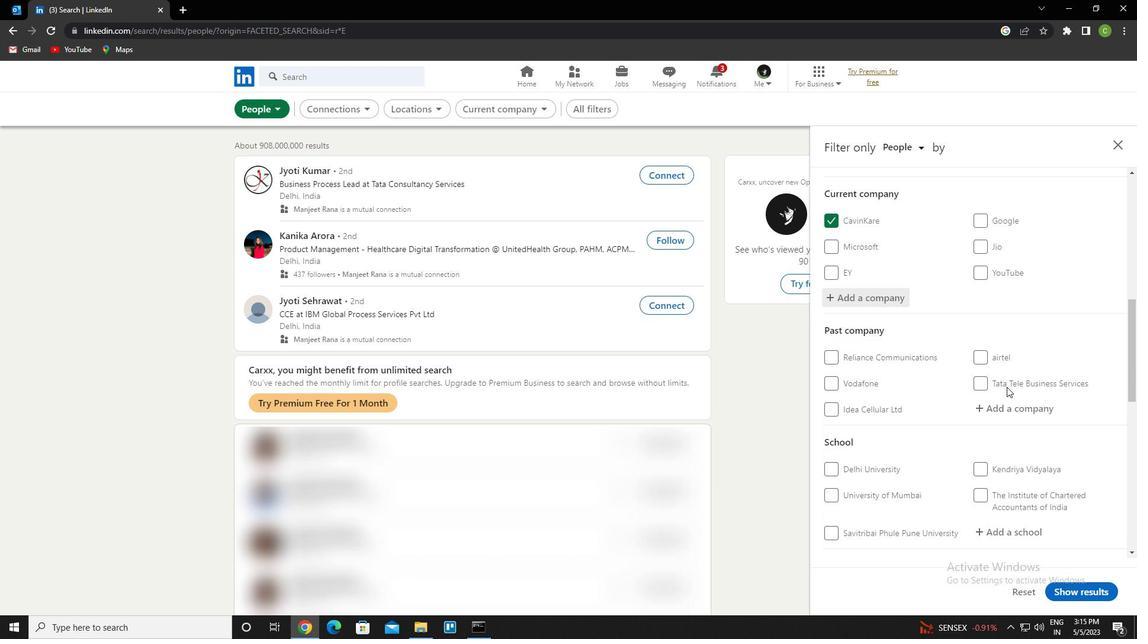 
Action: Mouse moved to (1007, 407)
Screenshot: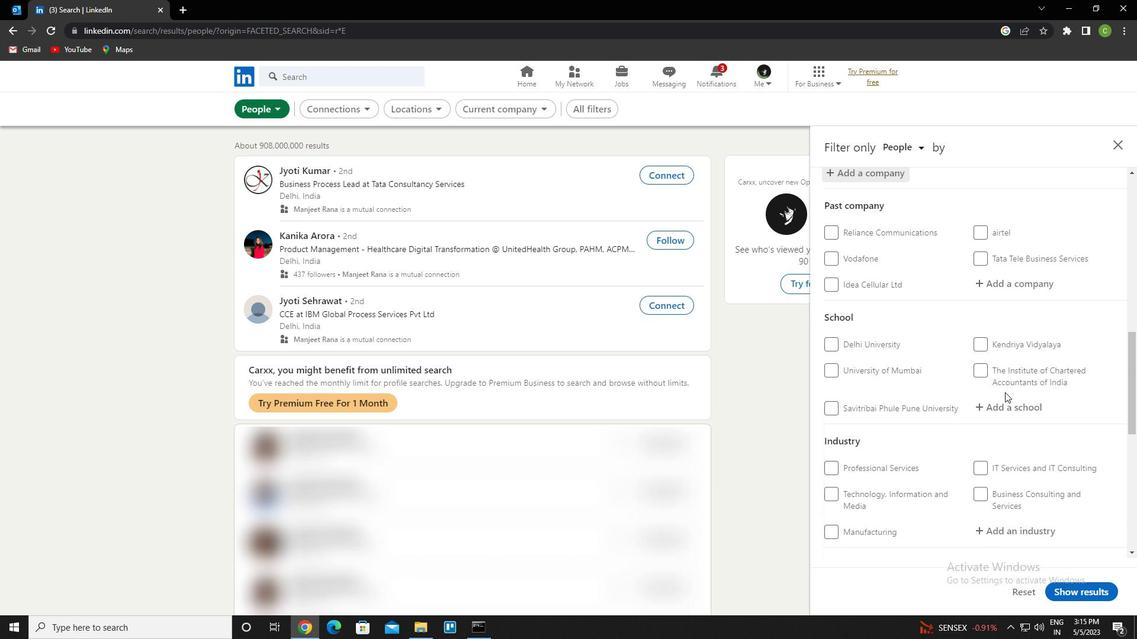 
Action: Mouse pressed left at (1007, 407)
Screenshot: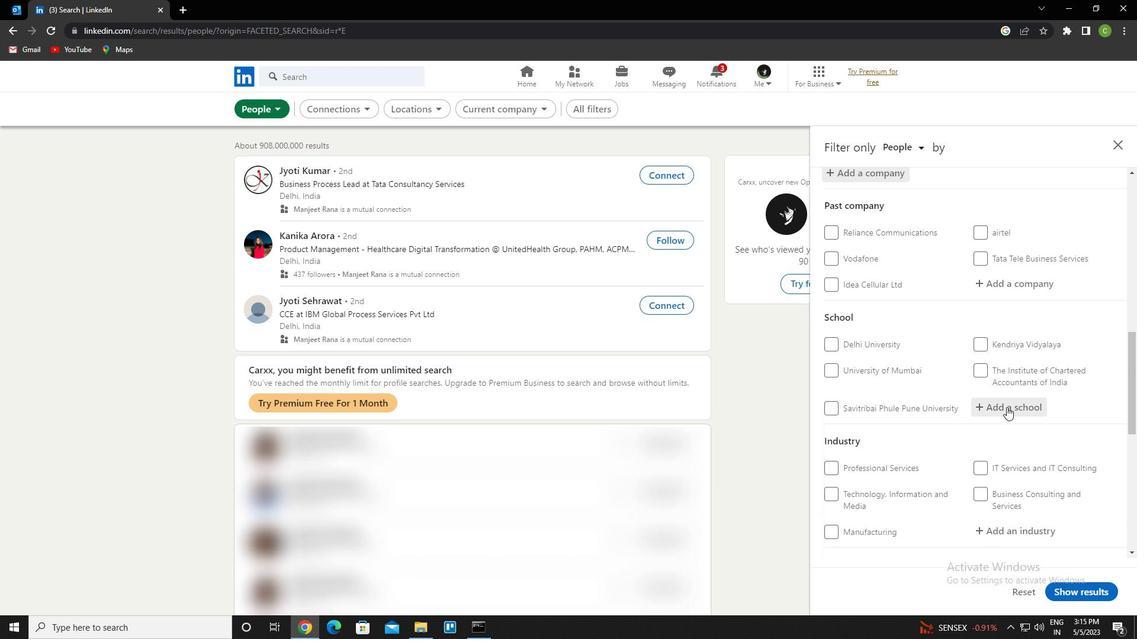 
Action: Key pressed <Key.caps_lock>v<Key.caps_lock>asireddy<Key.space>venkatadir<Key.backspace><Key.backspace>ri<Key.down><Key.enter>
Screenshot: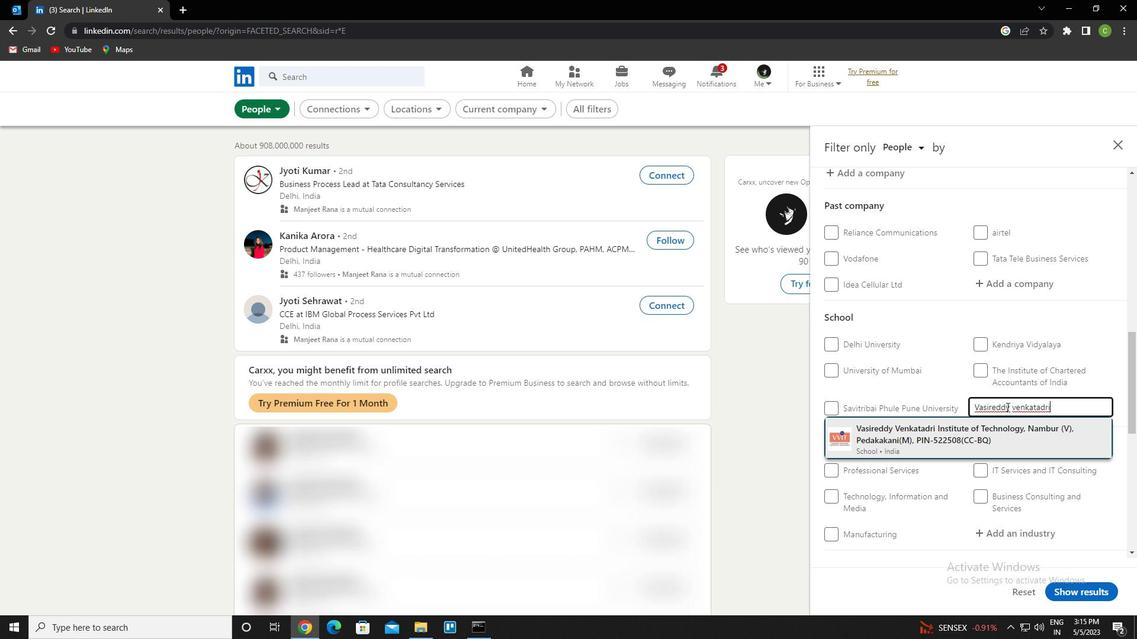 
Action: Mouse moved to (1006, 392)
Screenshot: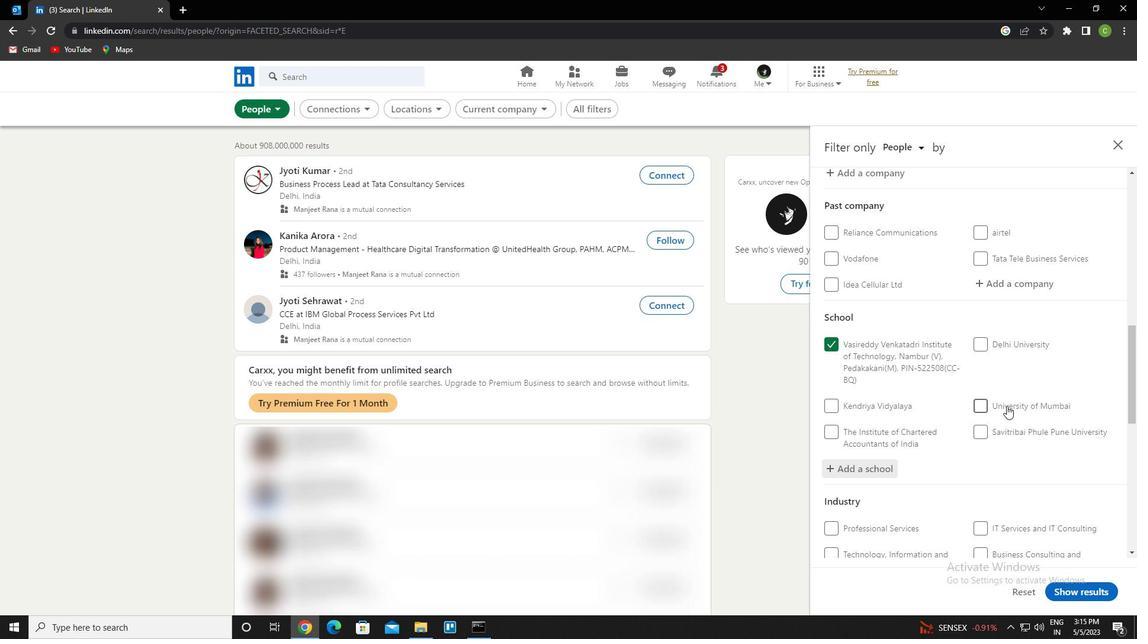 
Action: Mouse scrolled (1006, 392) with delta (0, 0)
Screenshot: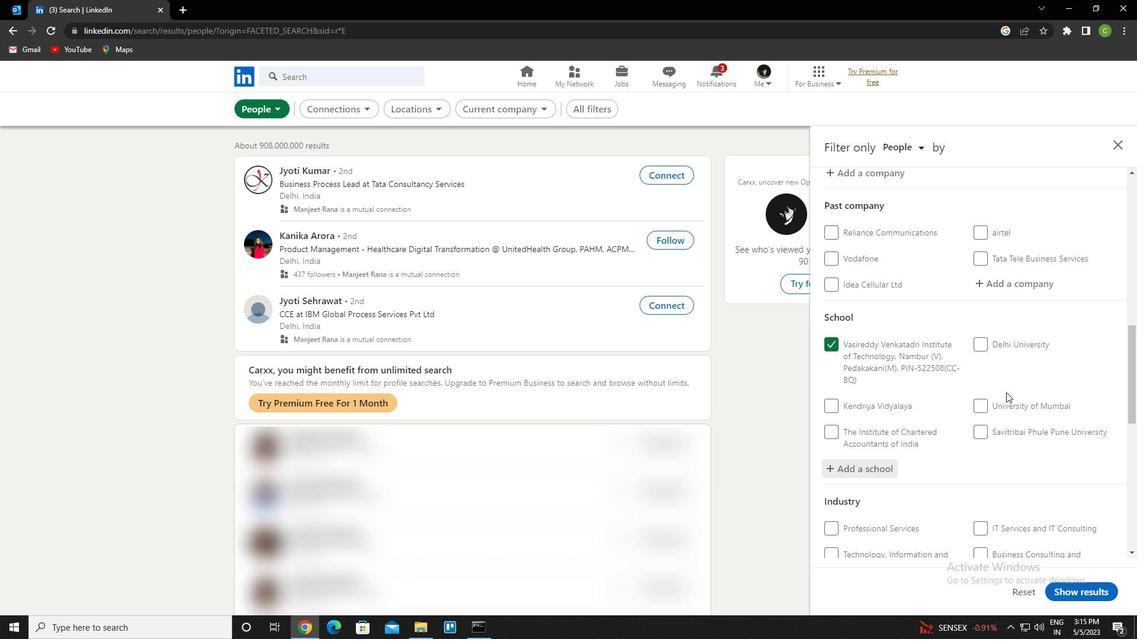
Action: Mouse moved to (1004, 392)
Screenshot: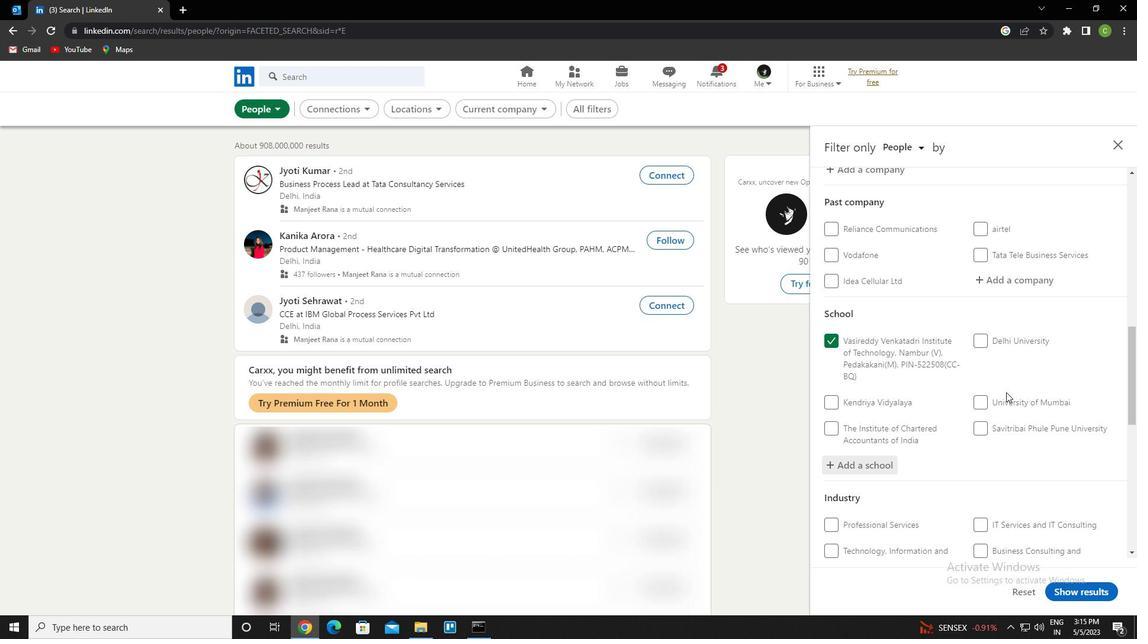 
Action: Mouse scrolled (1004, 392) with delta (0, 0)
Screenshot: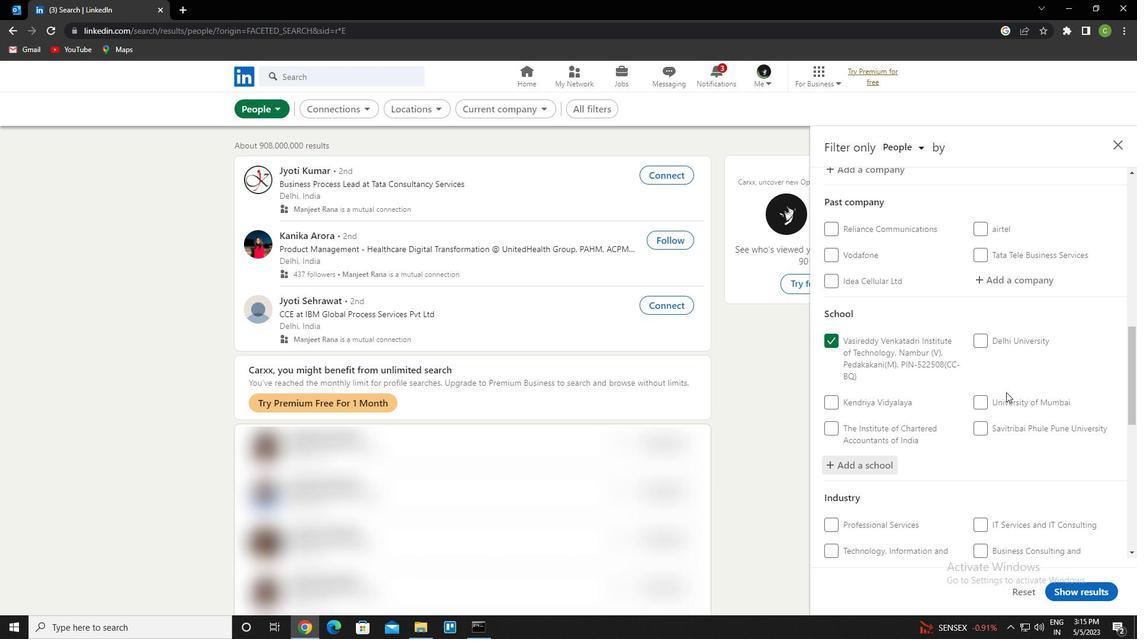 
Action: Mouse moved to (1004, 392)
Screenshot: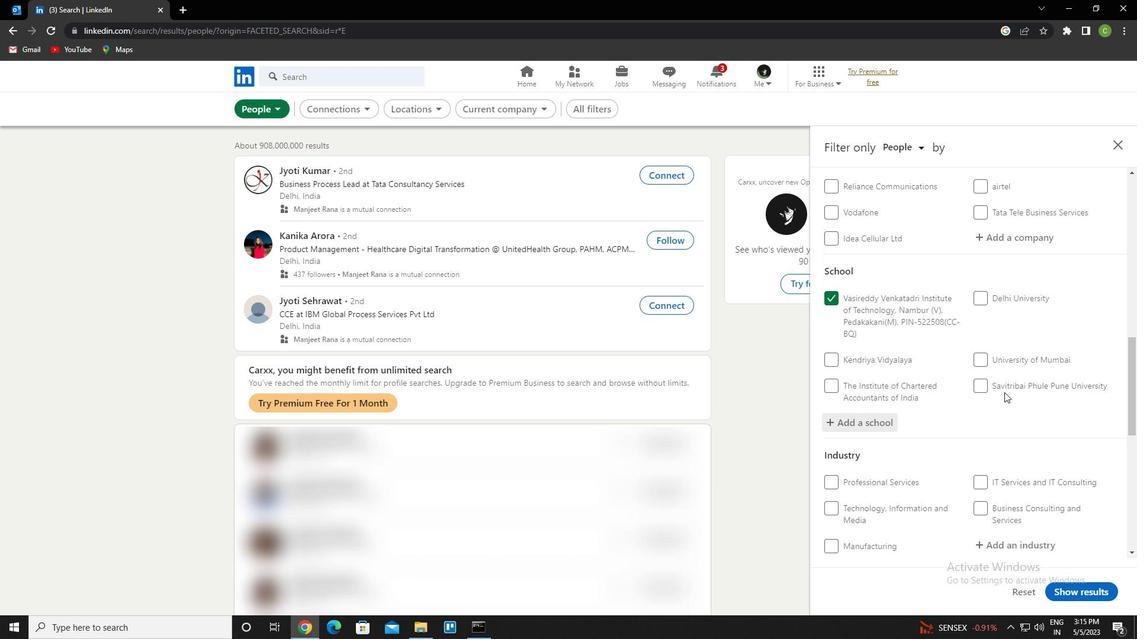 
Action: Mouse scrolled (1004, 392) with delta (0, 0)
Screenshot: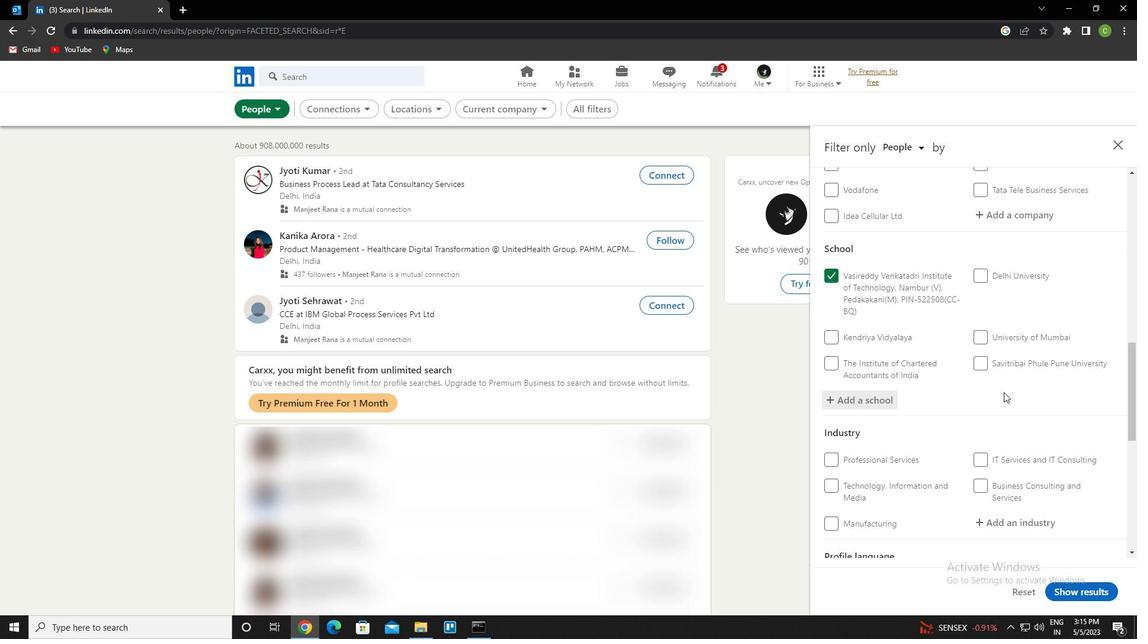 
Action: Mouse moved to (1018, 412)
Screenshot: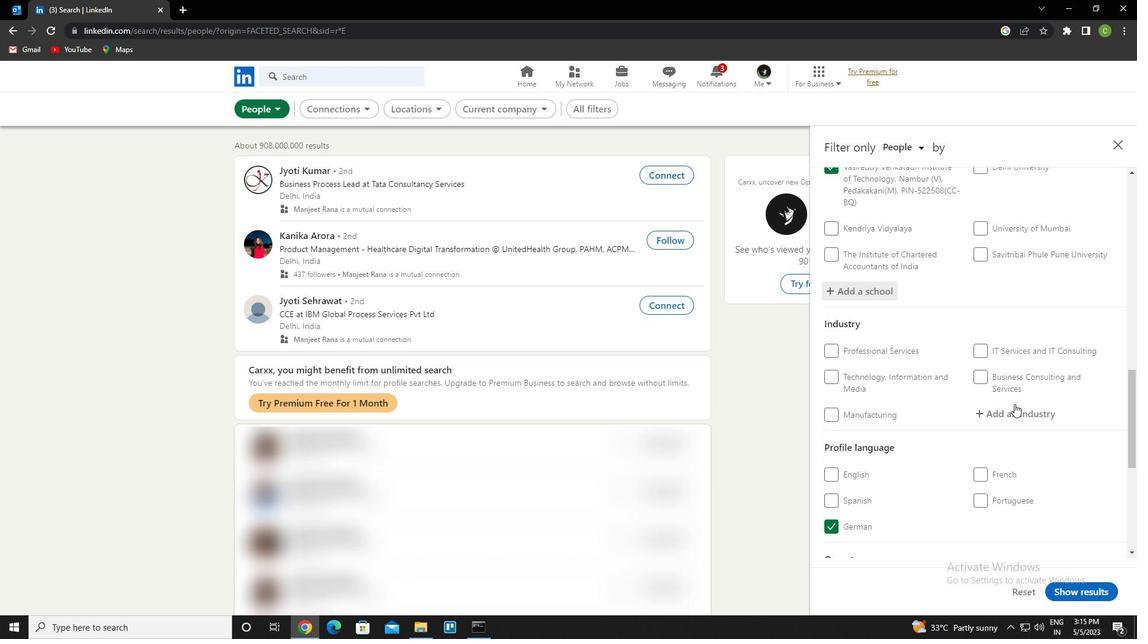 
Action: Mouse pressed left at (1018, 412)
Screenshot: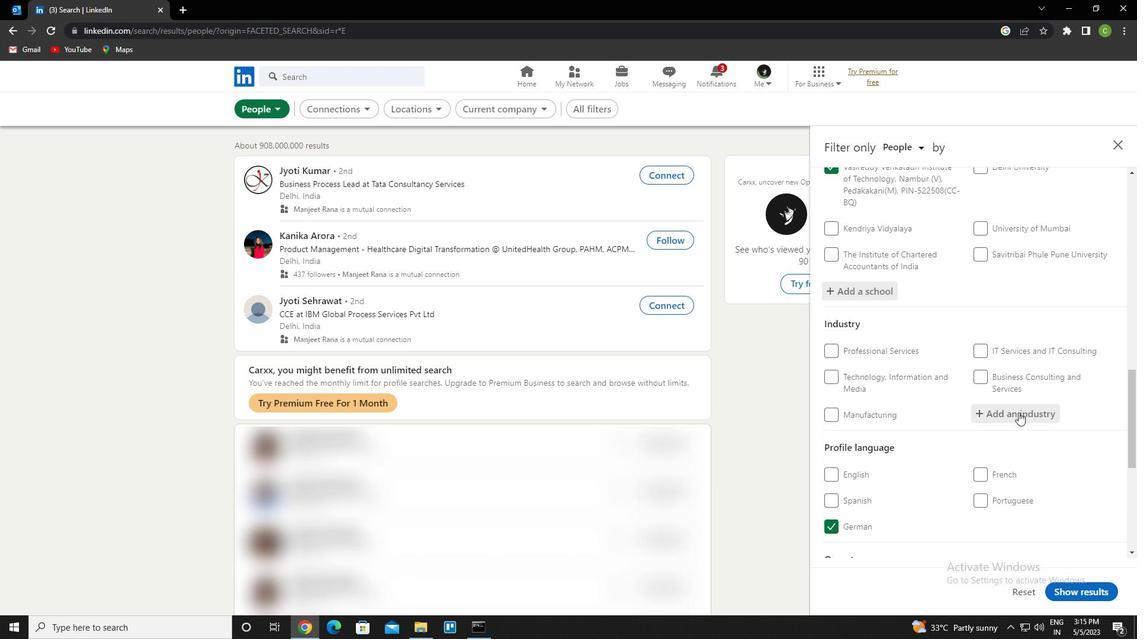 
Action: Key pressed <Key.caps_lock>m<Key.caps_lock>edical<Key.space>practices<Key.down><Key.enter>
Screenshot: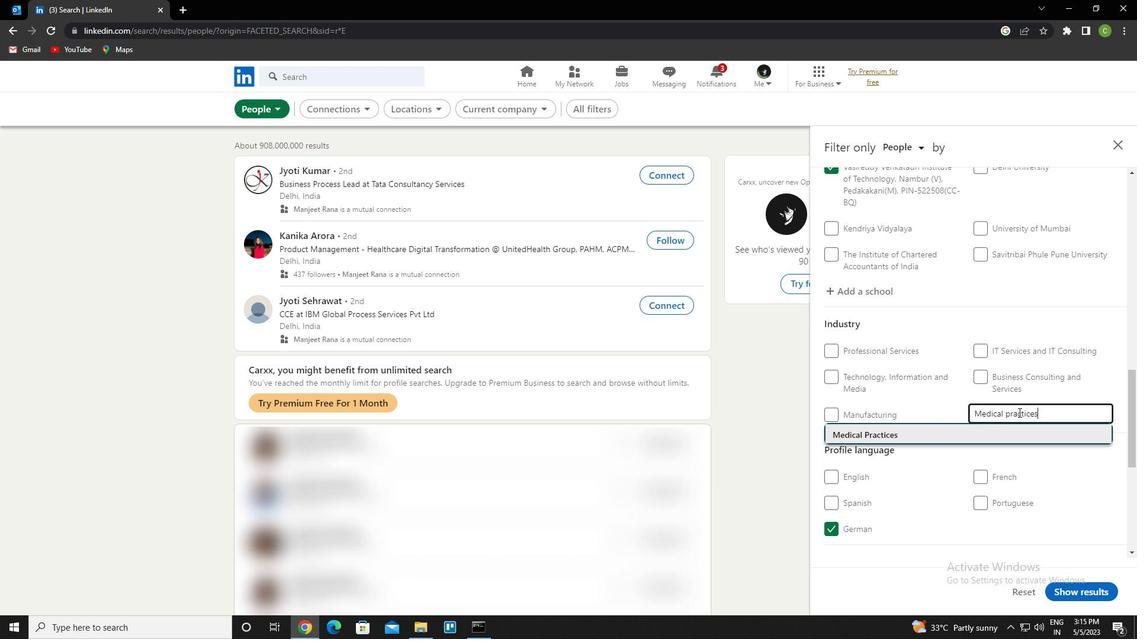 
Action: Mouse scrolled (1018, 412) with delta (0, 0)
Screenshot: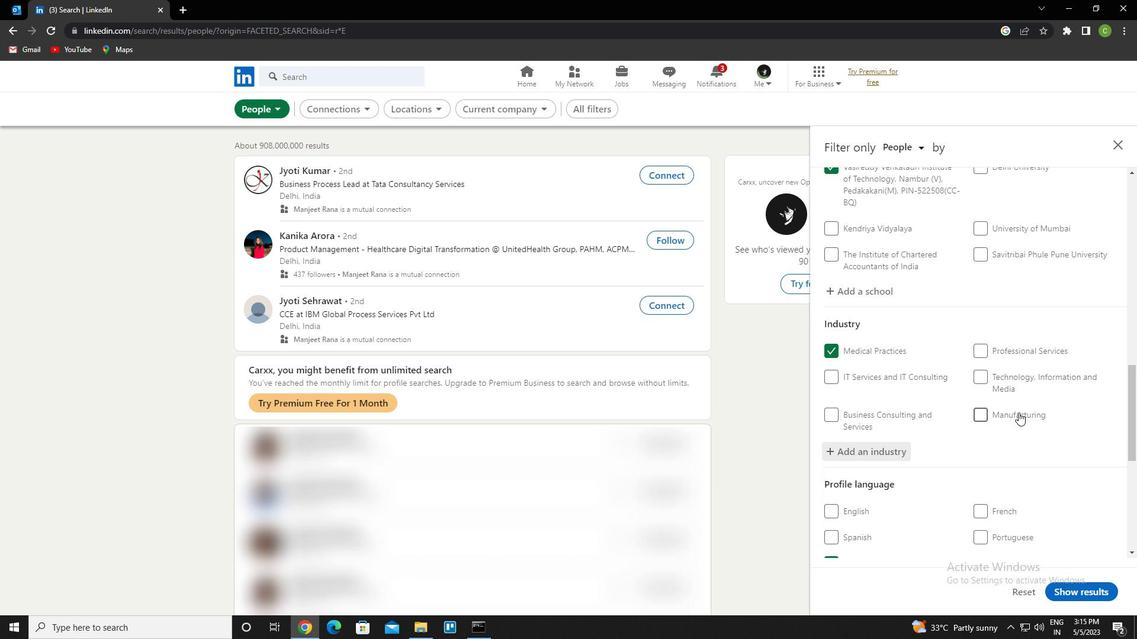 
Action: Mouse scrolled (1018, 412) with delta (0, 0)
Screenshot: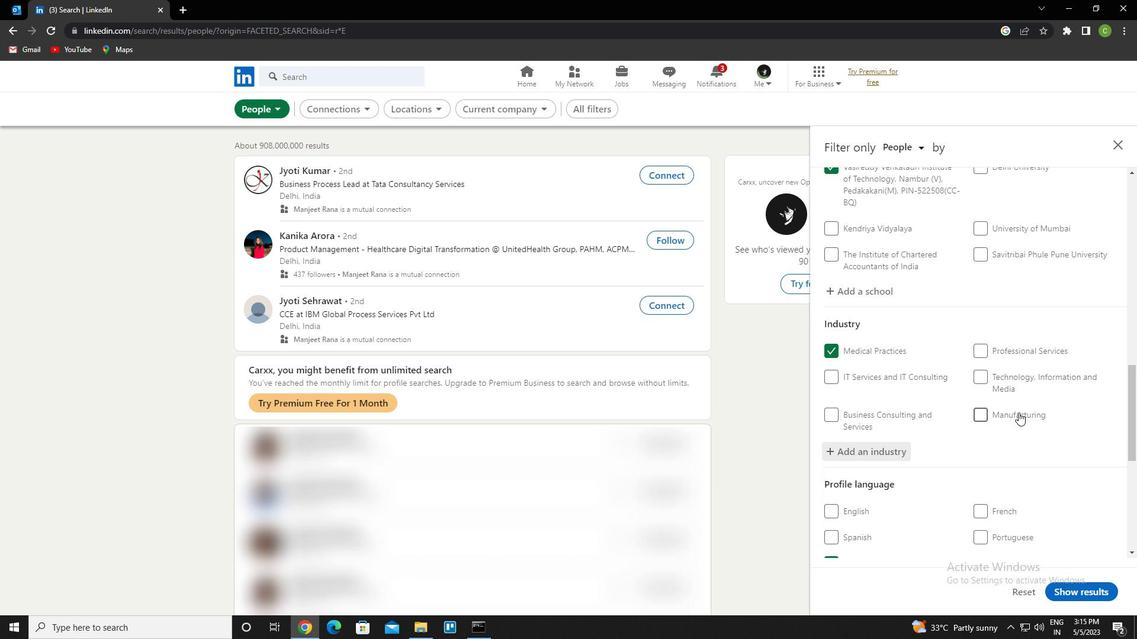 
Action: Mouse scrolled (1018, 412) with delta (0, 0)
Screenshot: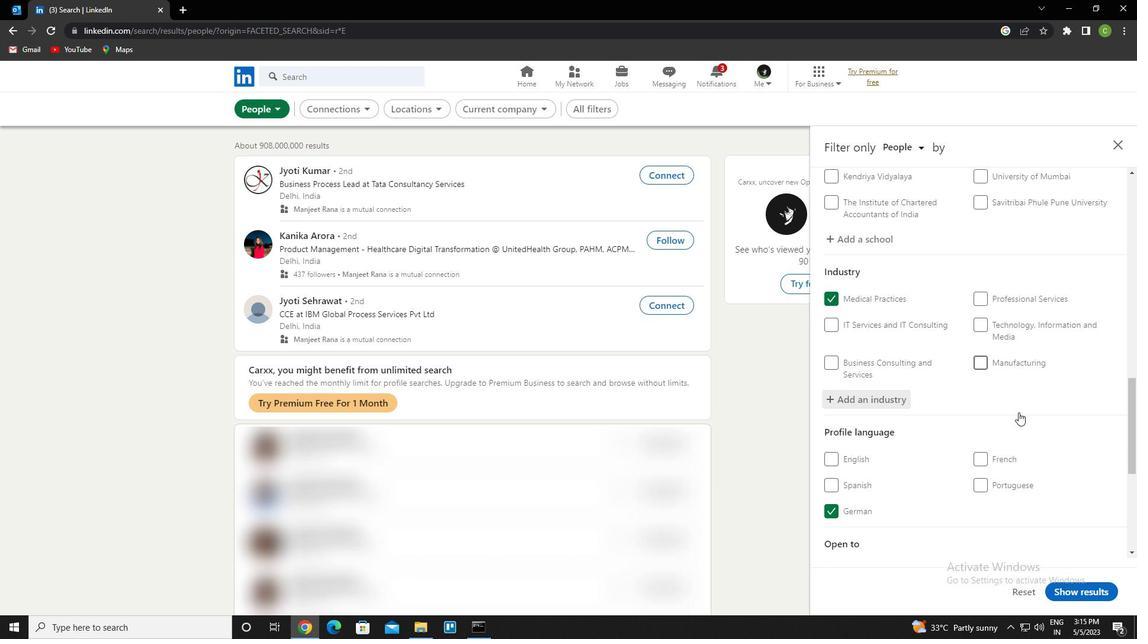 
Action: Mouse scrolled (1018, 412) with delta (0, 0)
Screenshot: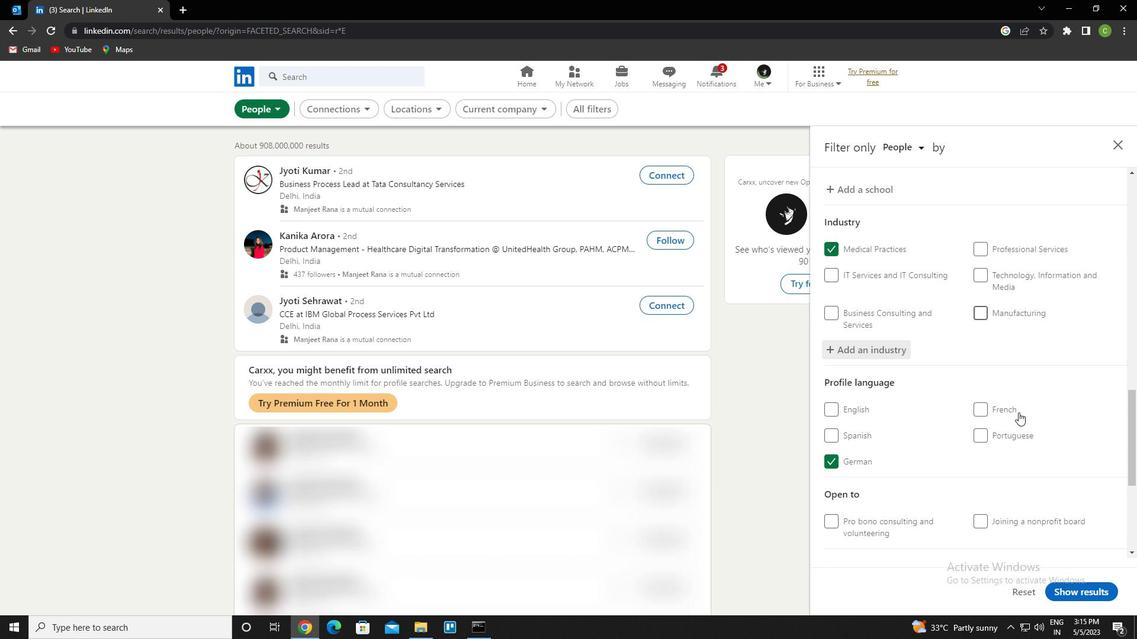 
Action: Mouse scrolled (1018, 412) with delta (0, 0)
Screenshot: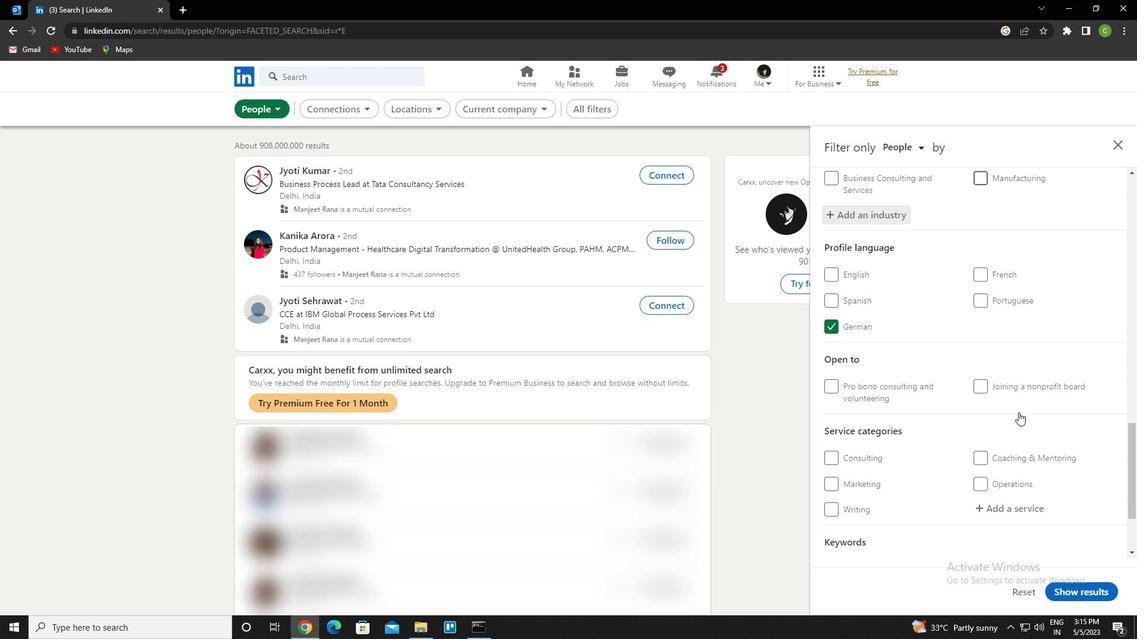 
Action: Mouse scrolled (1018, 412) with delta (0, 0)
Screenshot: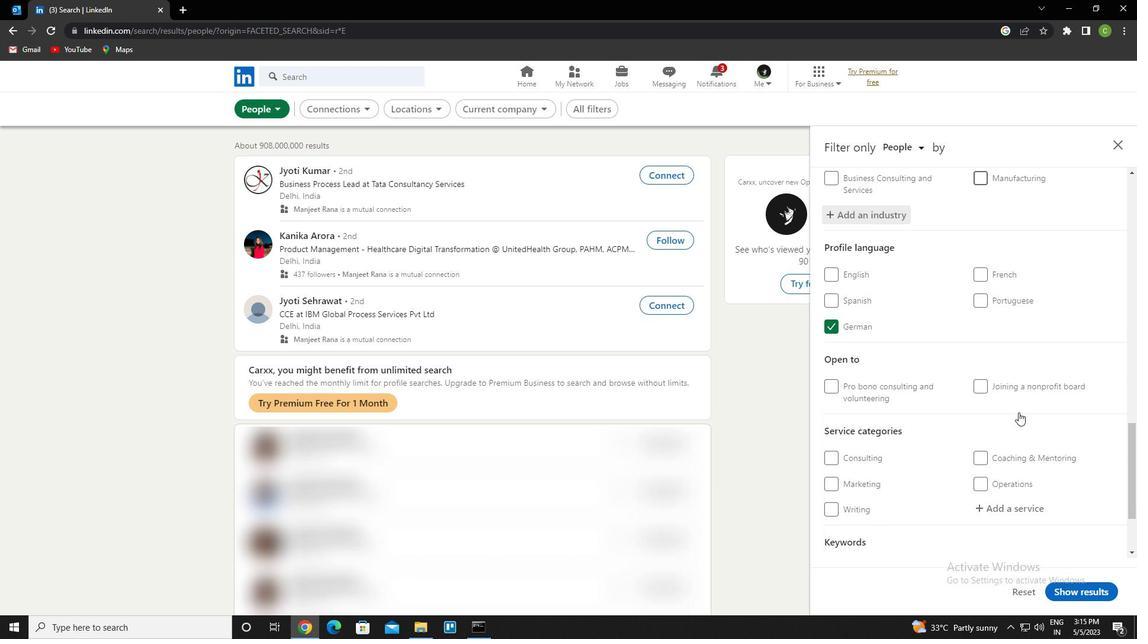 
Action: Mouse moved to (1020, 396)
Screenshot: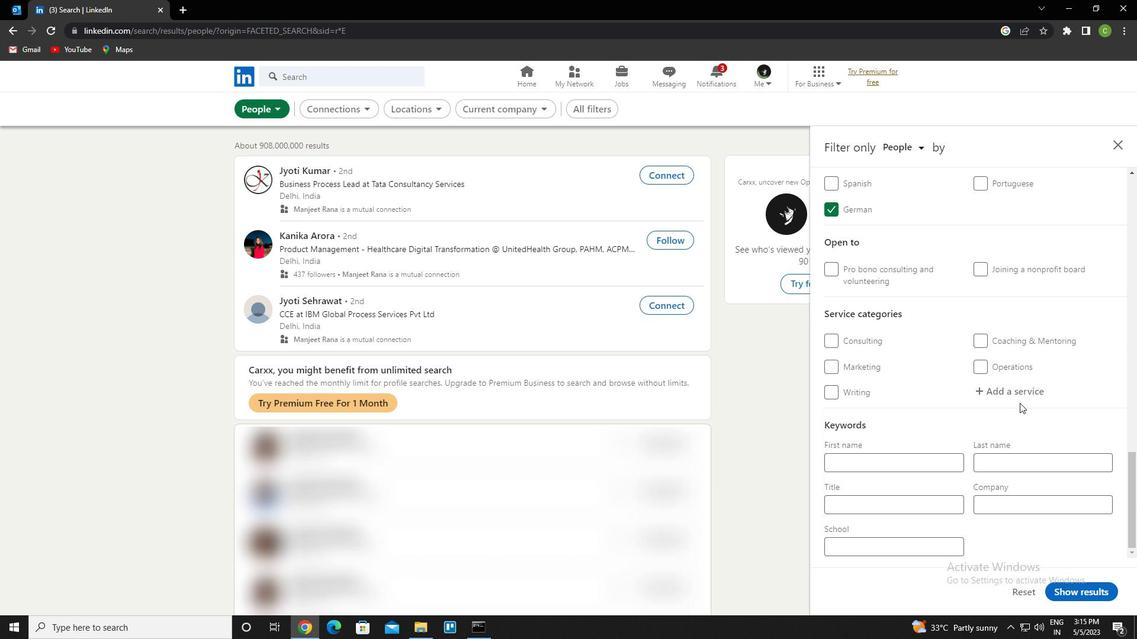 
Action: Mouse pressed left at (1020, 396)
Screenshot: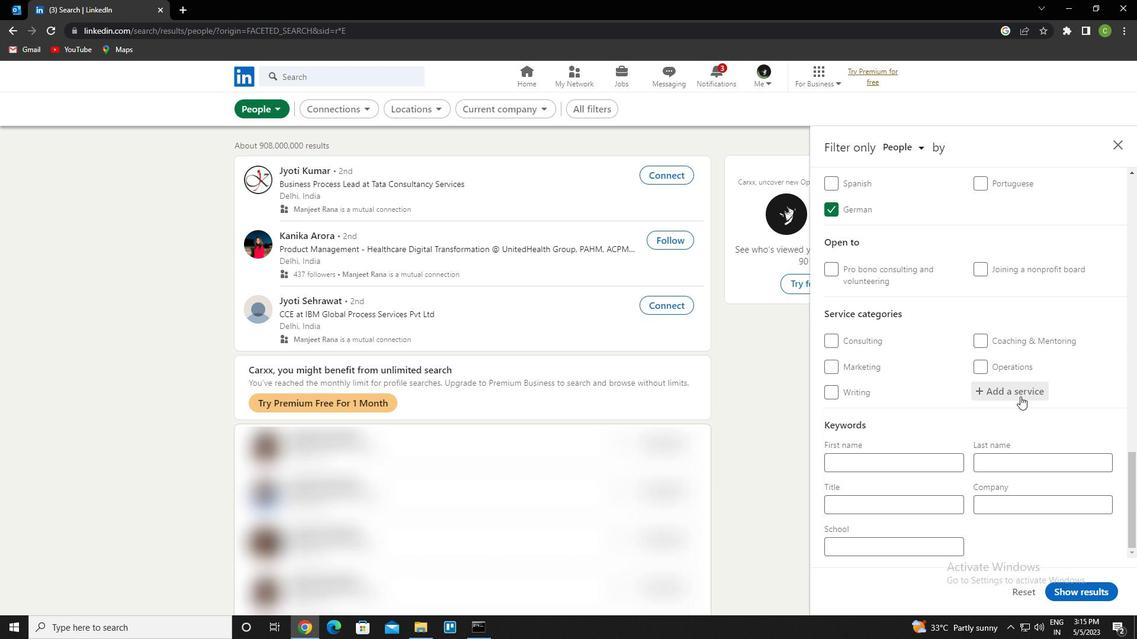 
Action: Key pressed <Key.caps_lock>c<Key.caps_lock>orporate<Key.space>law<Key.down><Key.enter>
Screenshot: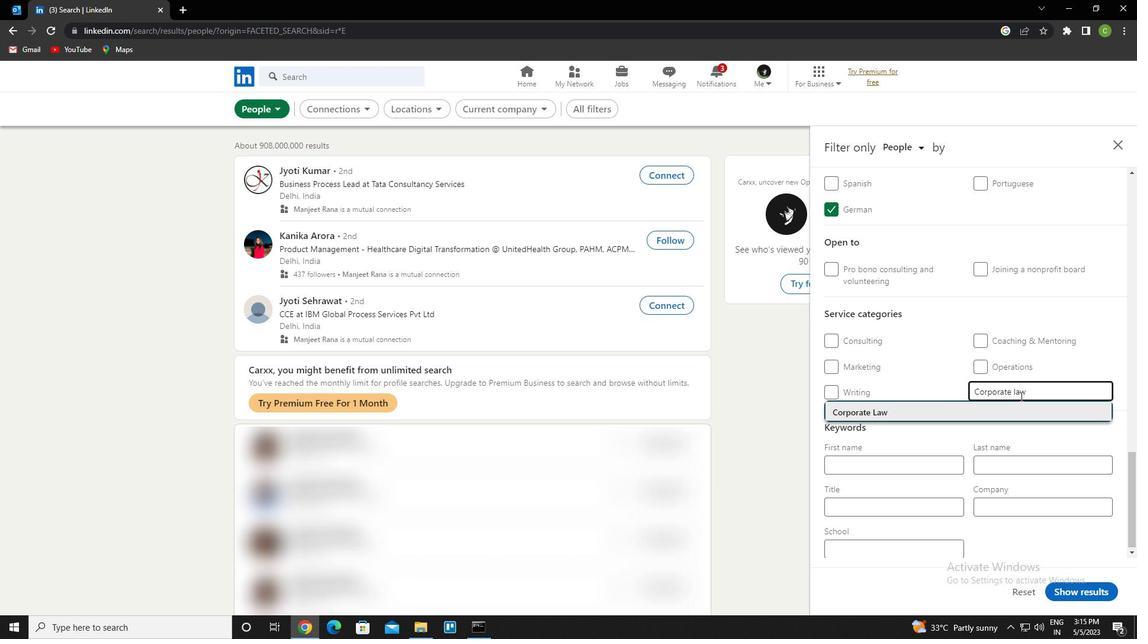 
Action: Mouse scrolled (1020, 396) with delta (0, 0)
Screenshot: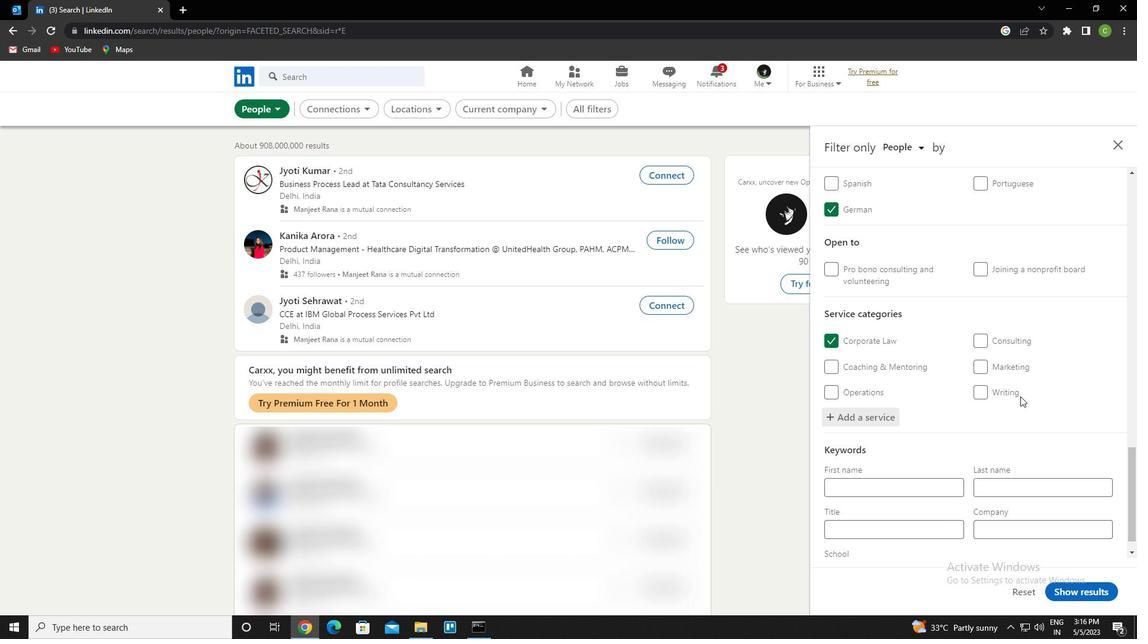 
Action: Mouse scrolled (1020, 396) with delta (0, 0)
Screenshot: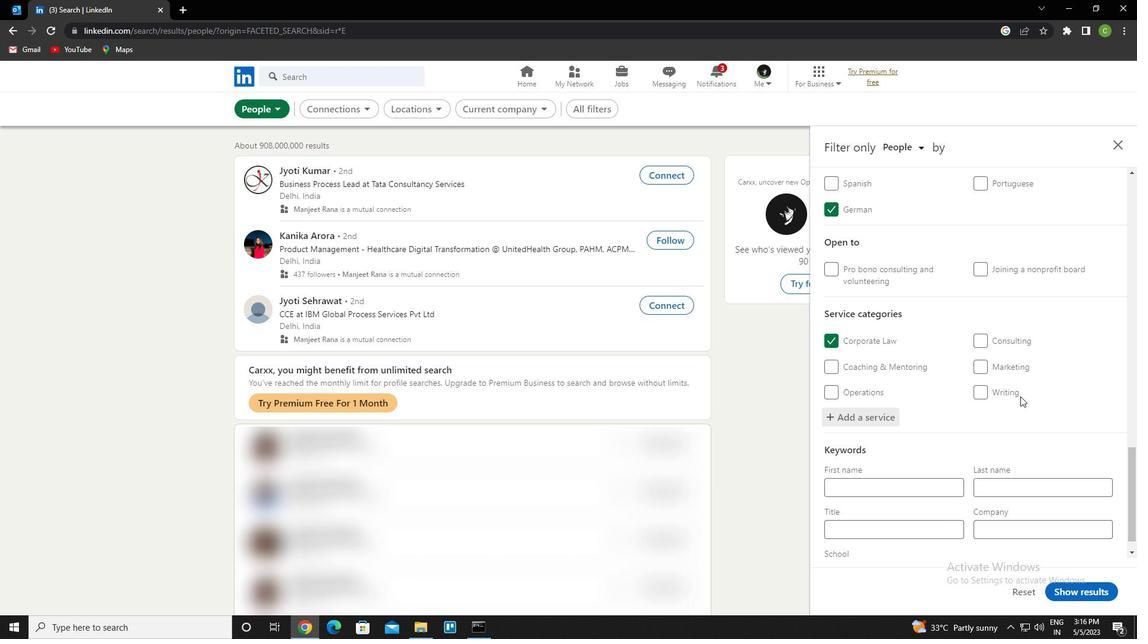 
Action: Mouse scrolled (1020, 396) with delta (0, 0)
Screenshot: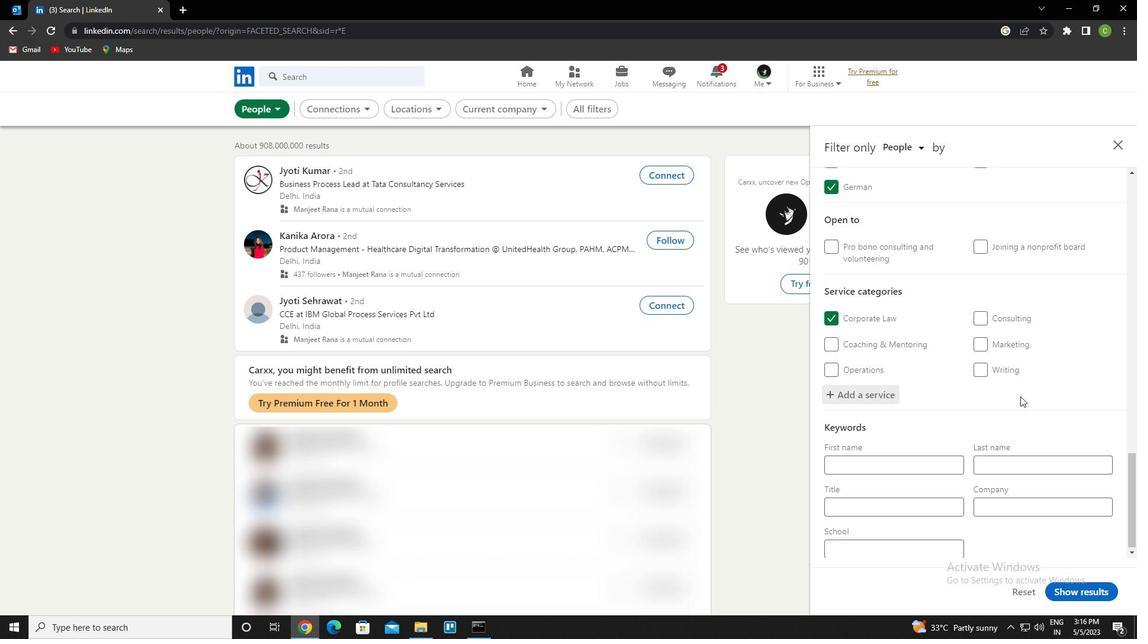 
Action: Mouse scrolled (1020, 396) with delta (0, 0)
Screenshot: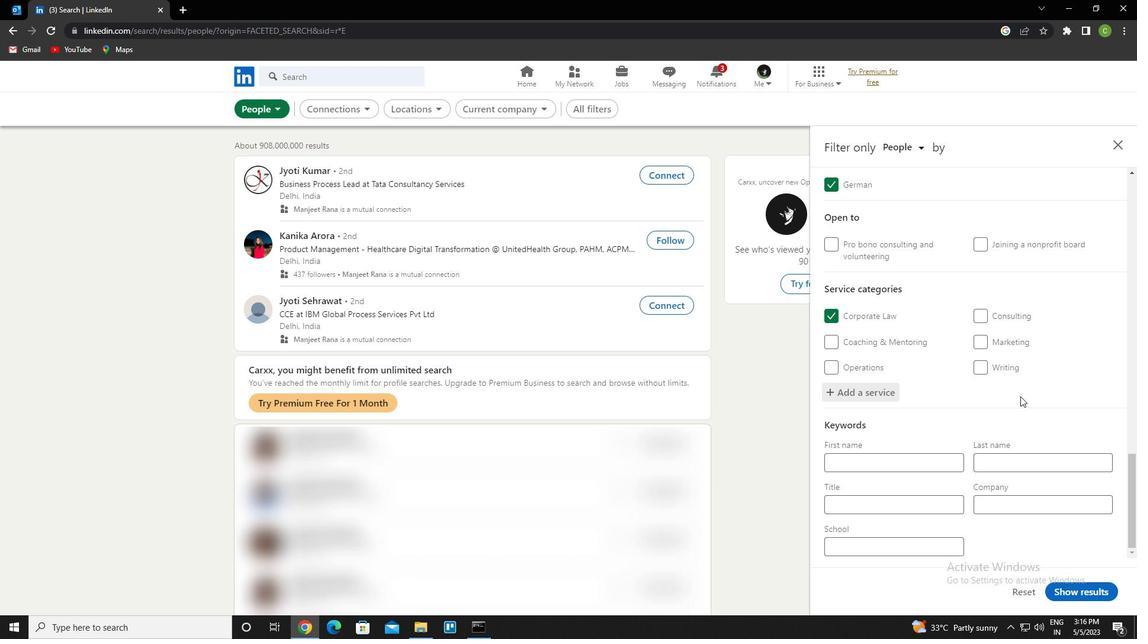 
Action: Mouse moved to (895, 501)
Screenshot: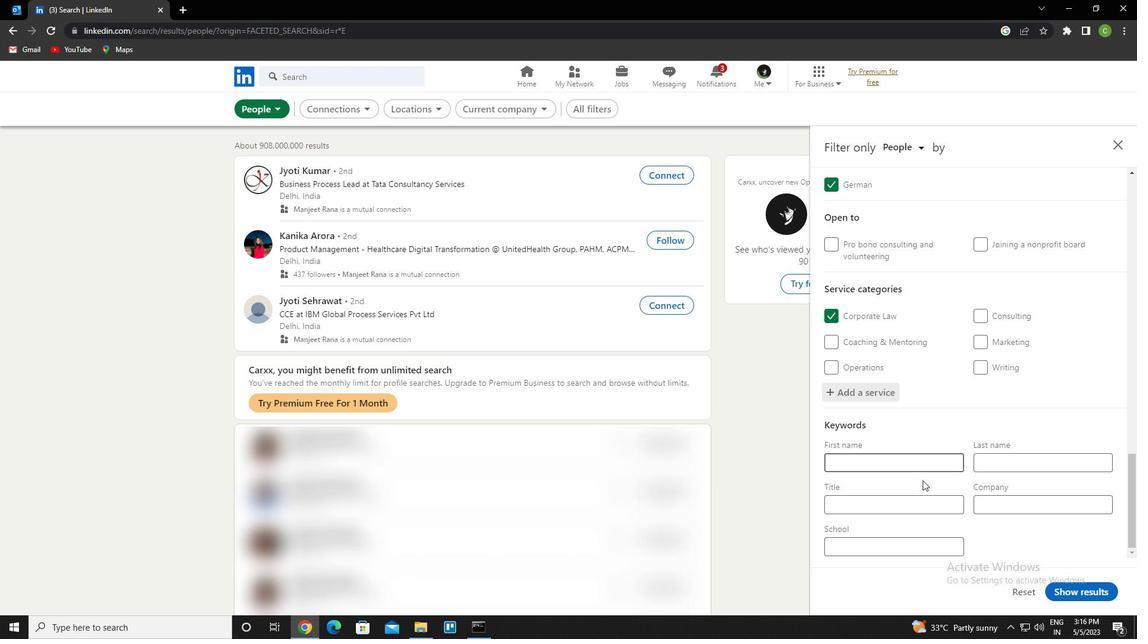 
Action: Mouse pressed left at (895, 501)
Screenshot: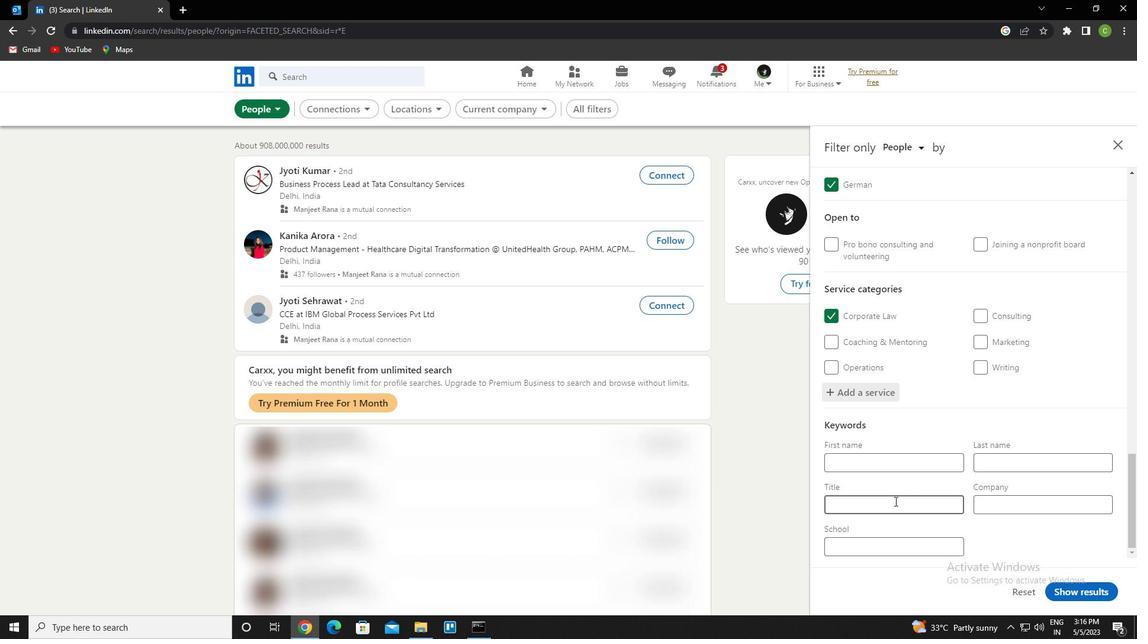 
Action: Key pressed <Key.caps_lock>p<Key.caps_lock>hone<Key.space><Key.caps_lock>i<Key.caps_lock>Nterpreter
Screenshot: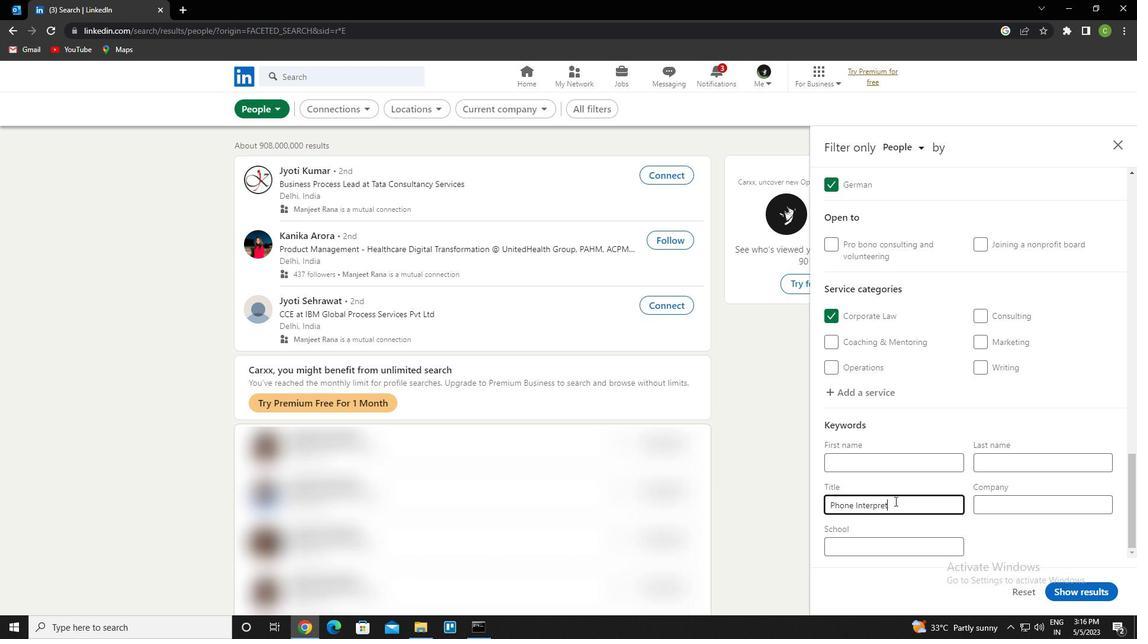 
Action: Mouse moved to (1078, 594)
Screenshot: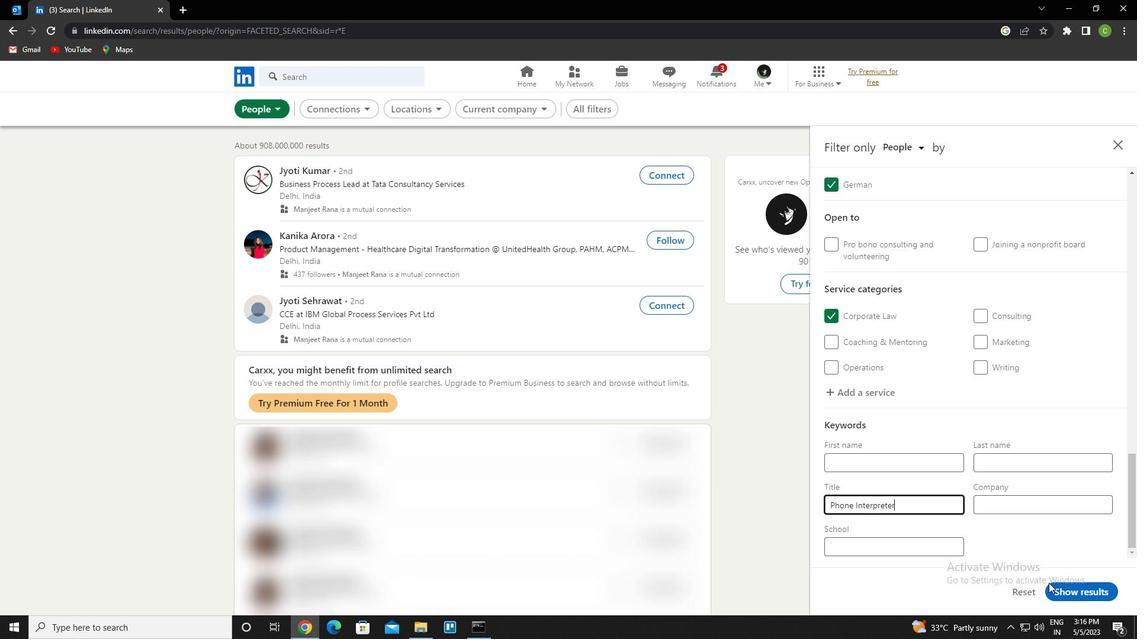 
Action: Mouse pressed left at (1078, 594)
Screenshot: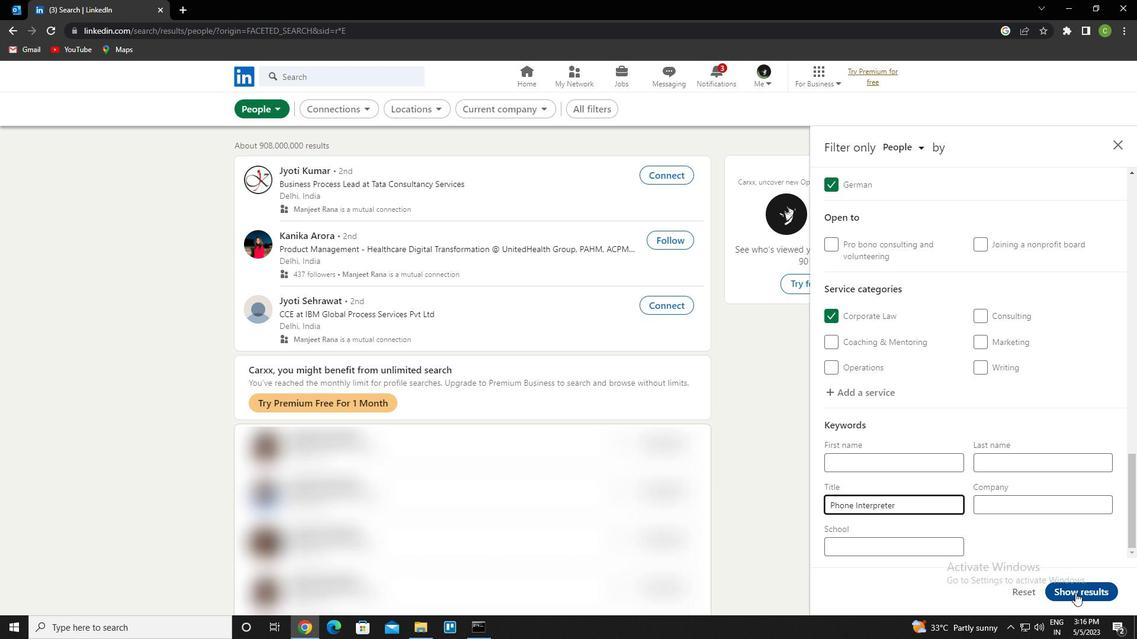 
Action: Mouse moved to (589, 558)
Screenshot: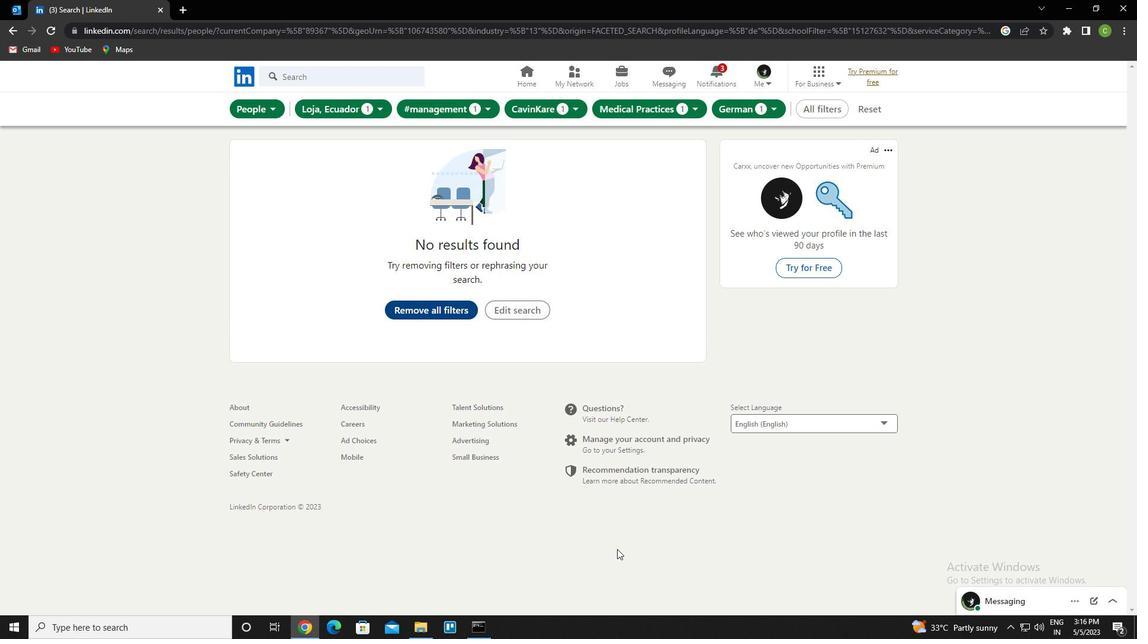 
